 Task: In Heading Arial with underline. Font size of heading  '18'Font style of data Calibri. Font size of data  9Alignment of headline & data Align center. Fill color in heading,  RedFont color of data Black Apply border in Data No BorderIn the sheet   Optimize Sales book
Action: Mouse moved to (124, 182)
Screenshot: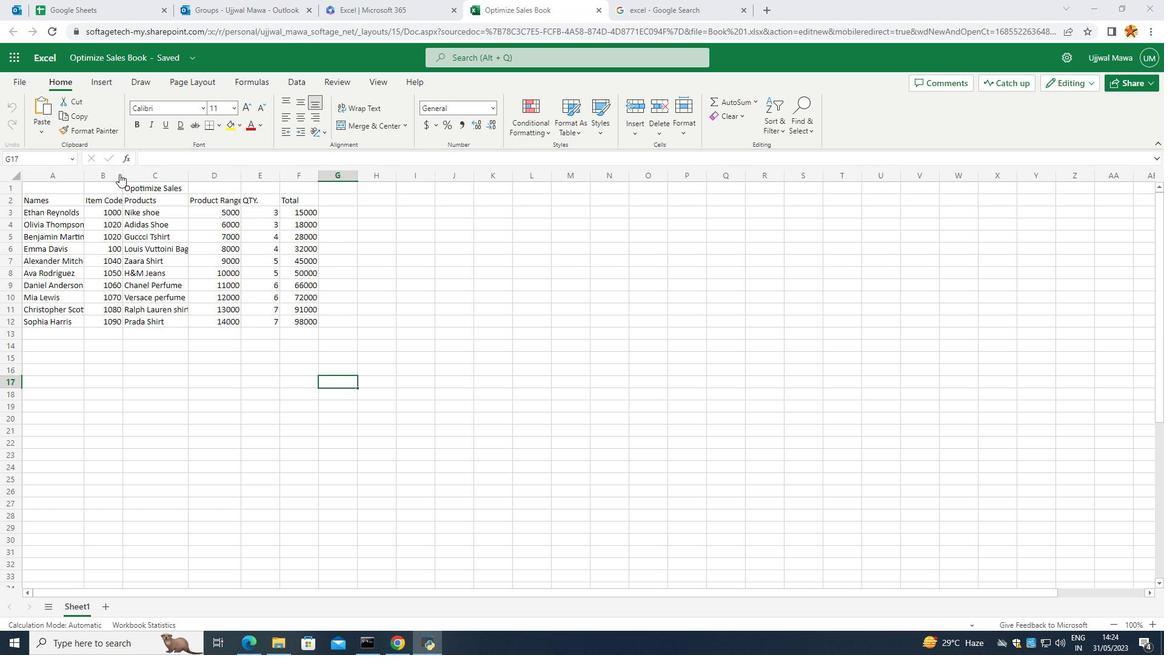 
Action: Mouse pressed left at (124, 182)
Screenshot: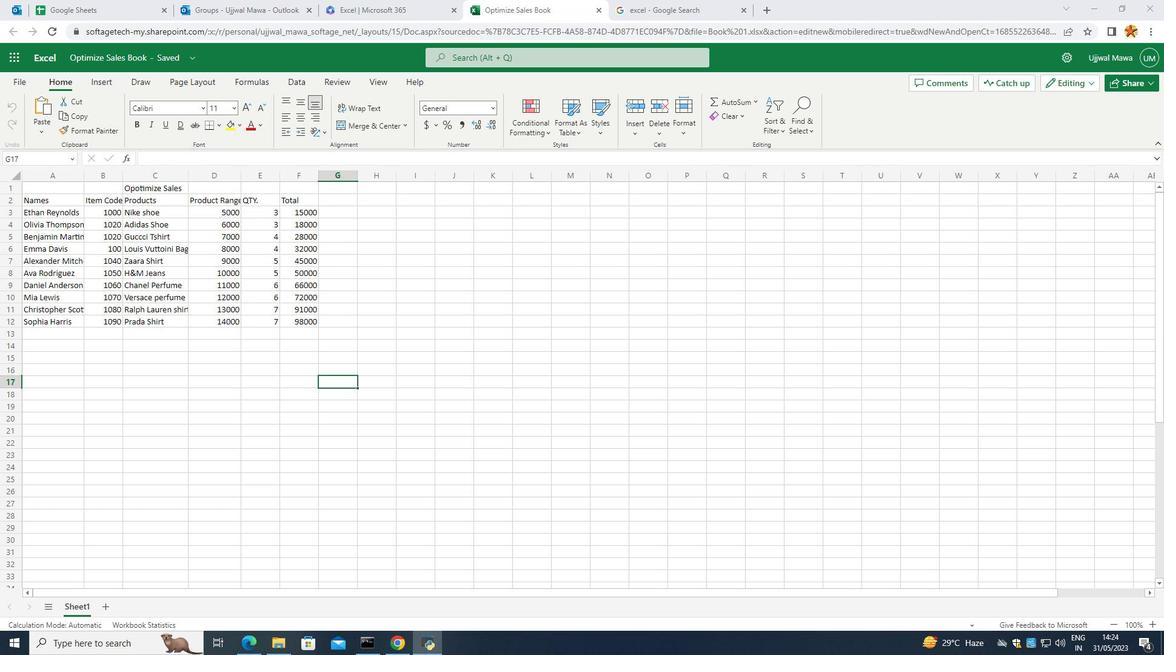 
Action: Mouse moved to (200, 108)
Screenshot: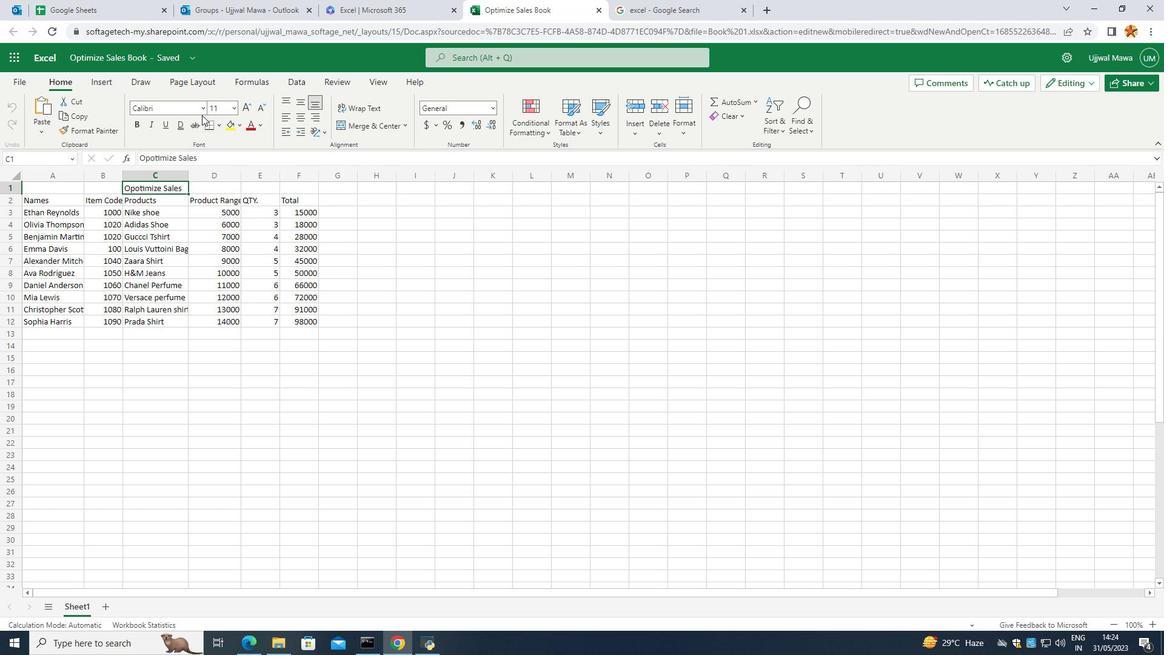 
Action: Mouse pressed left at (200, 108)
Screenshot: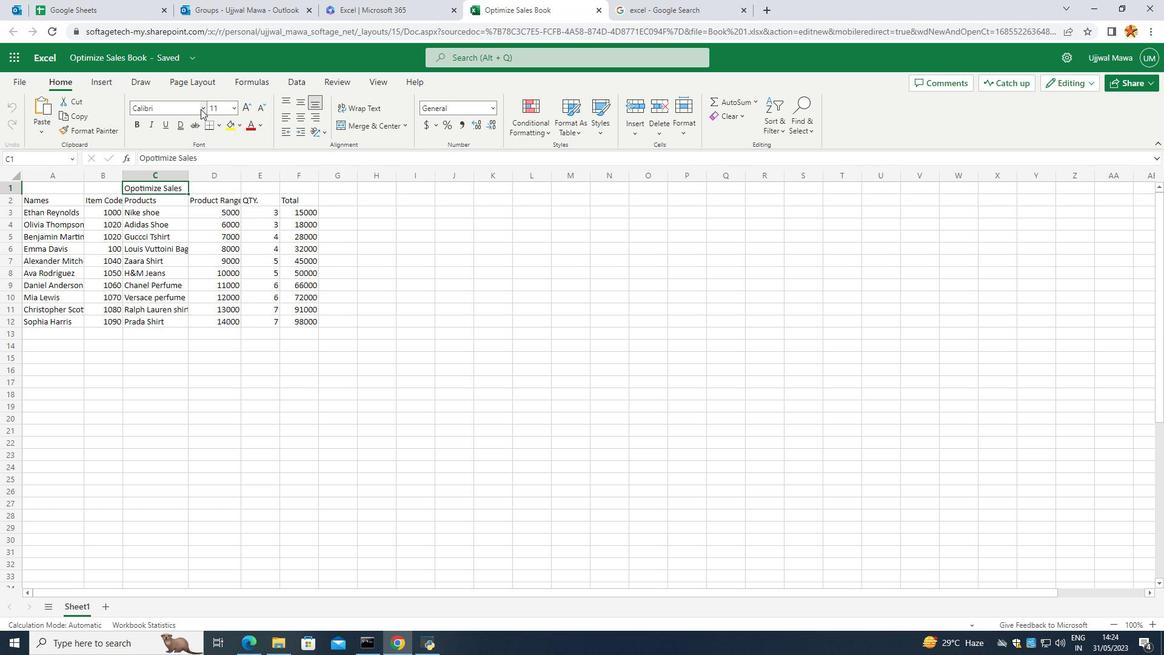 
Action: Mouse moved to (137, 154)
Screenshot: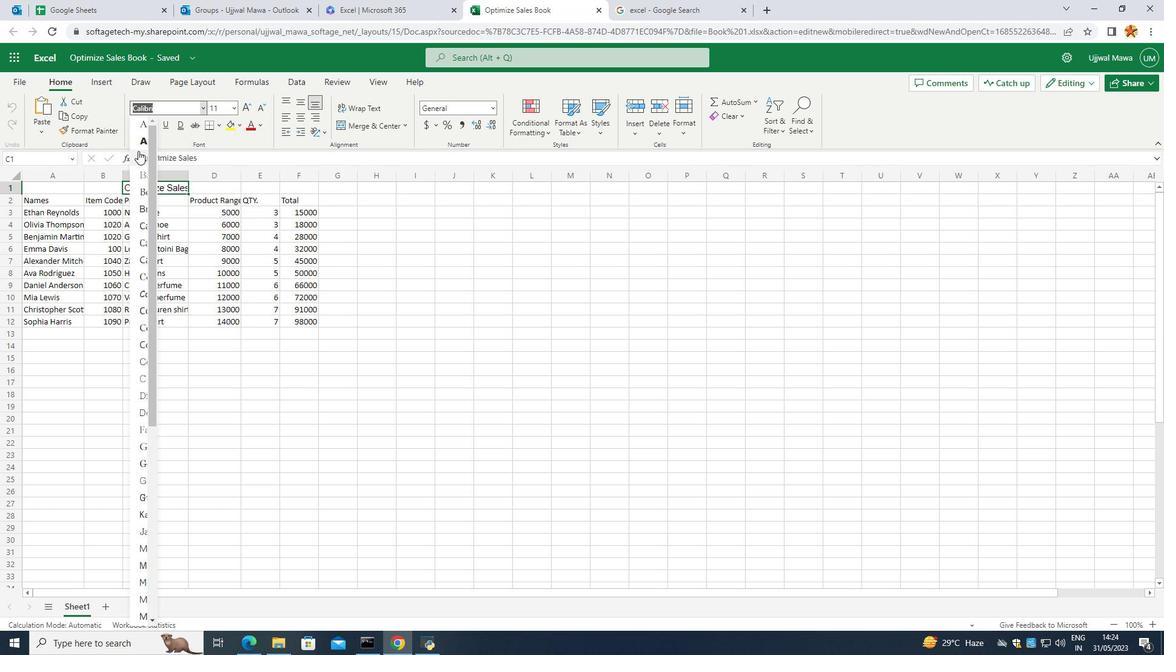 
Action: Mouse pressed left at (137, 154)
Screenshot: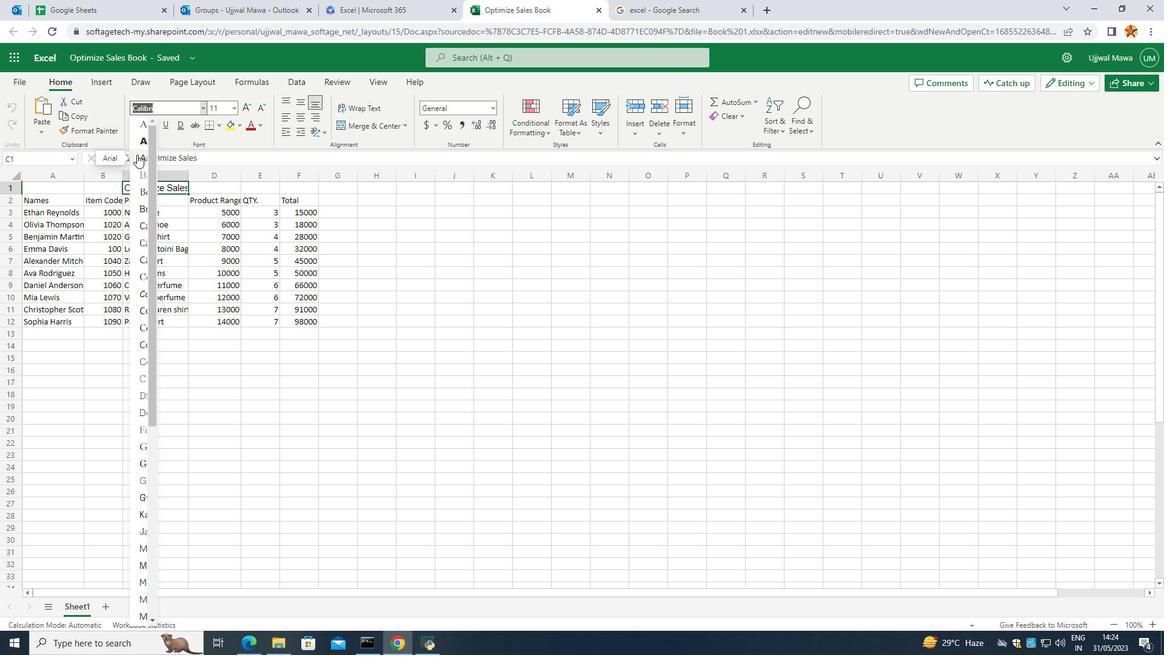 
Action: Mouse moved to (168, 124)
Screenshot: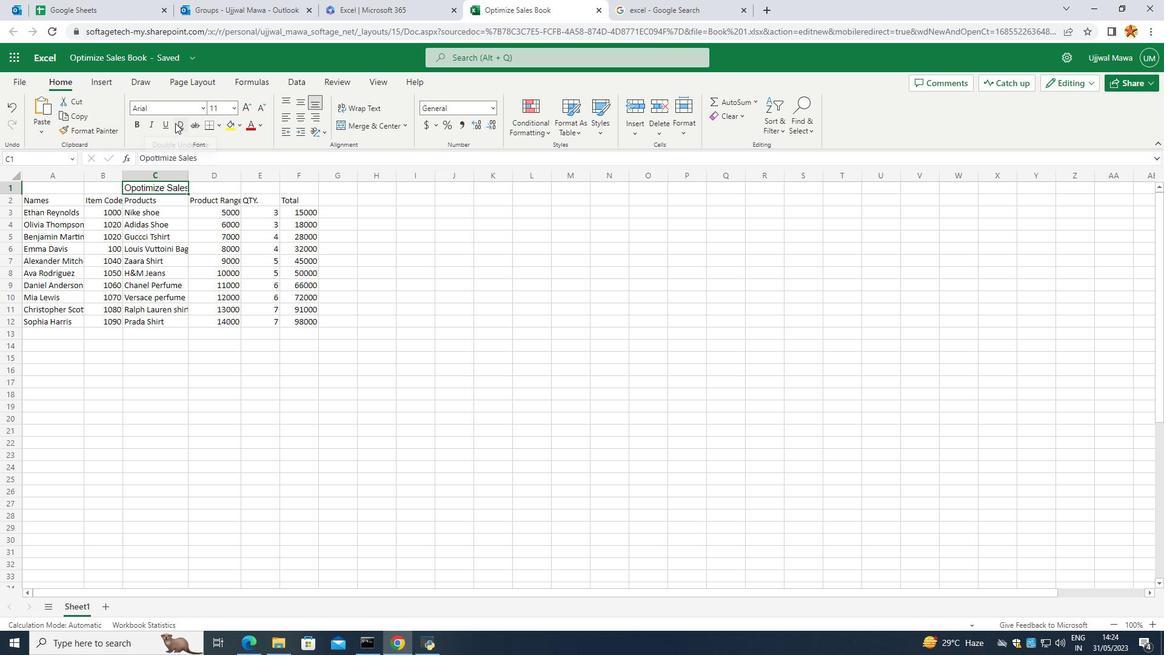 
Action: Mouse pressed left at (168, 124)
Screenshot: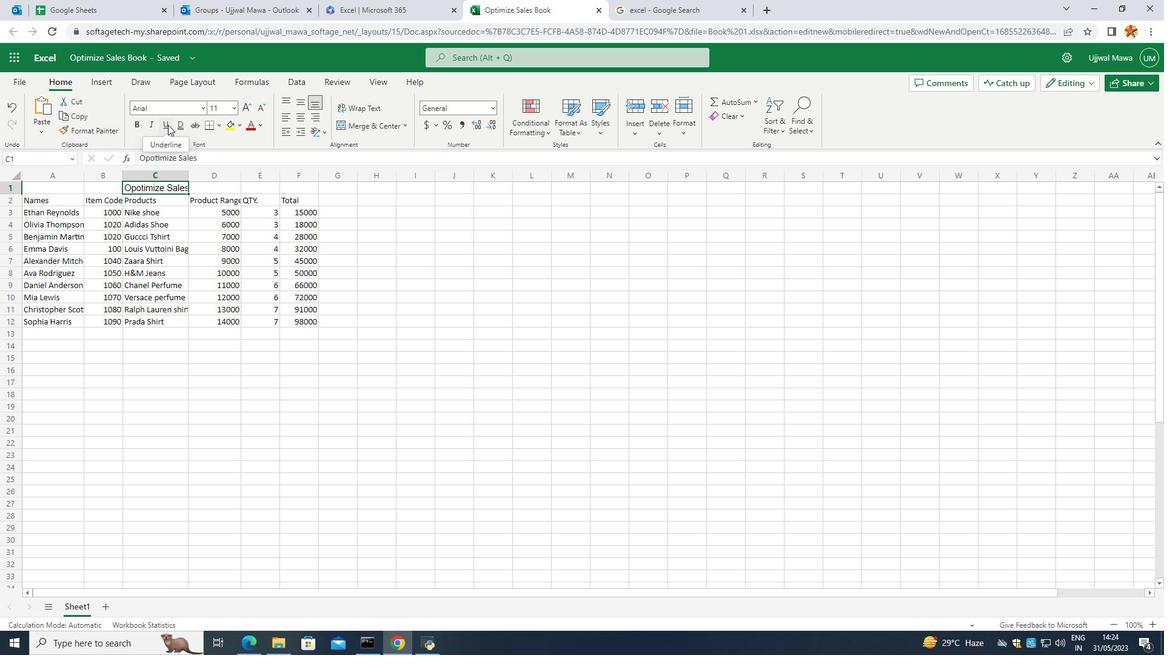 
Action: Mouse moved to (236, 105)
Screenshot: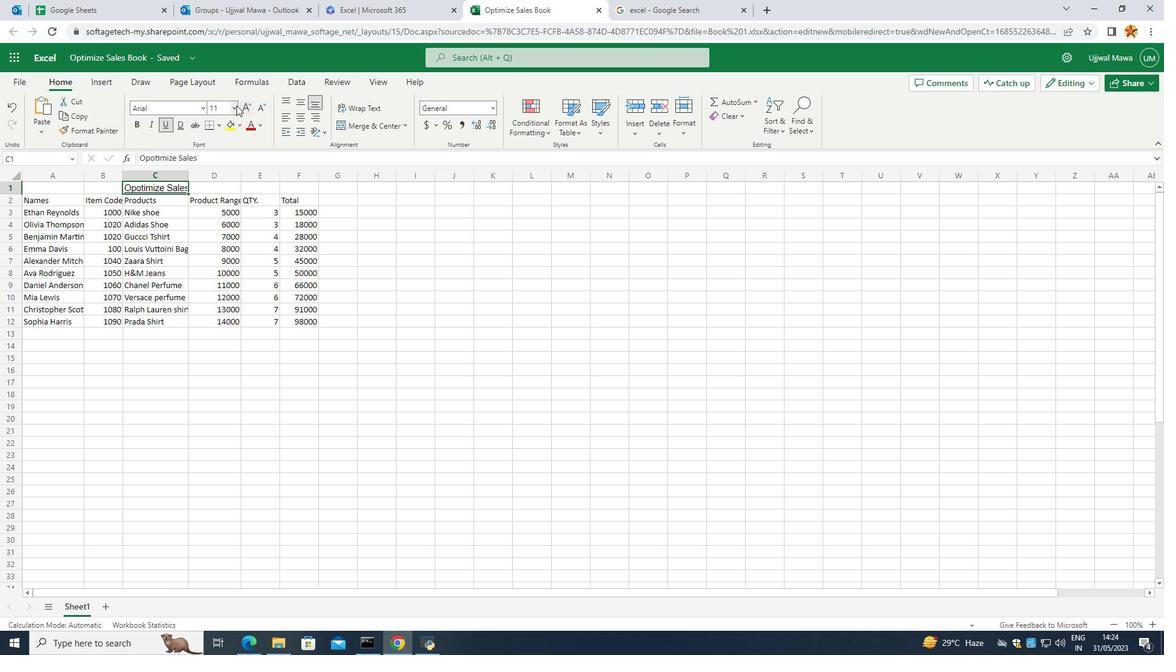 
Action: Mouse pressed left at (236, 105)
Screenshot: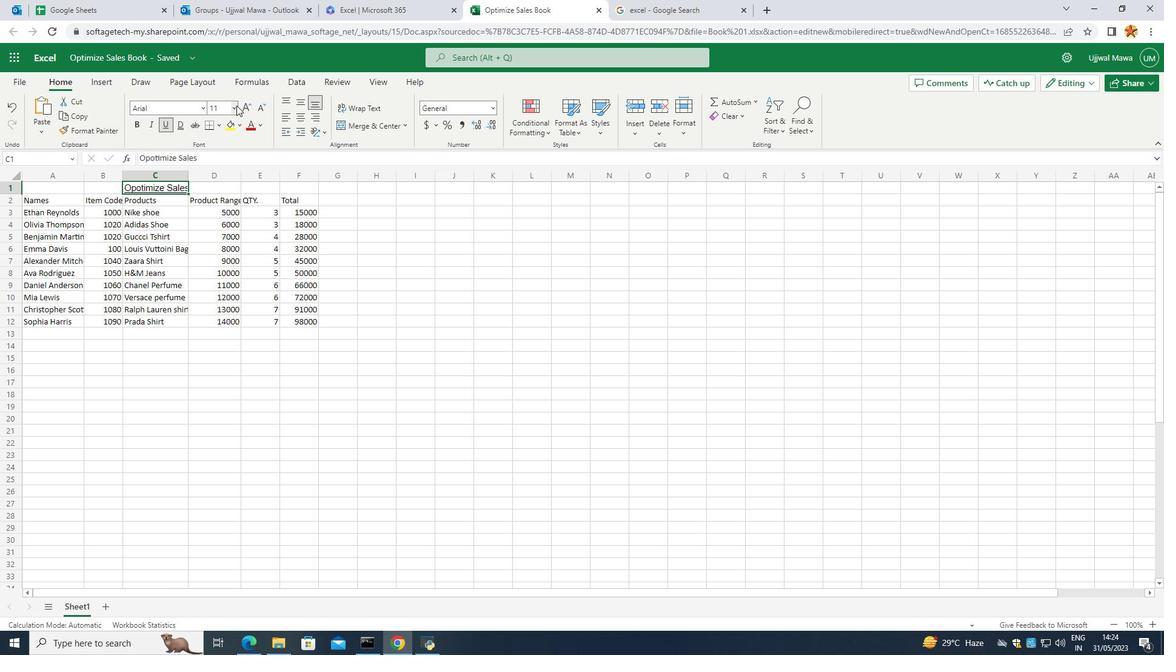 
Action: Mouse moved to (217, 248)
Screenshot: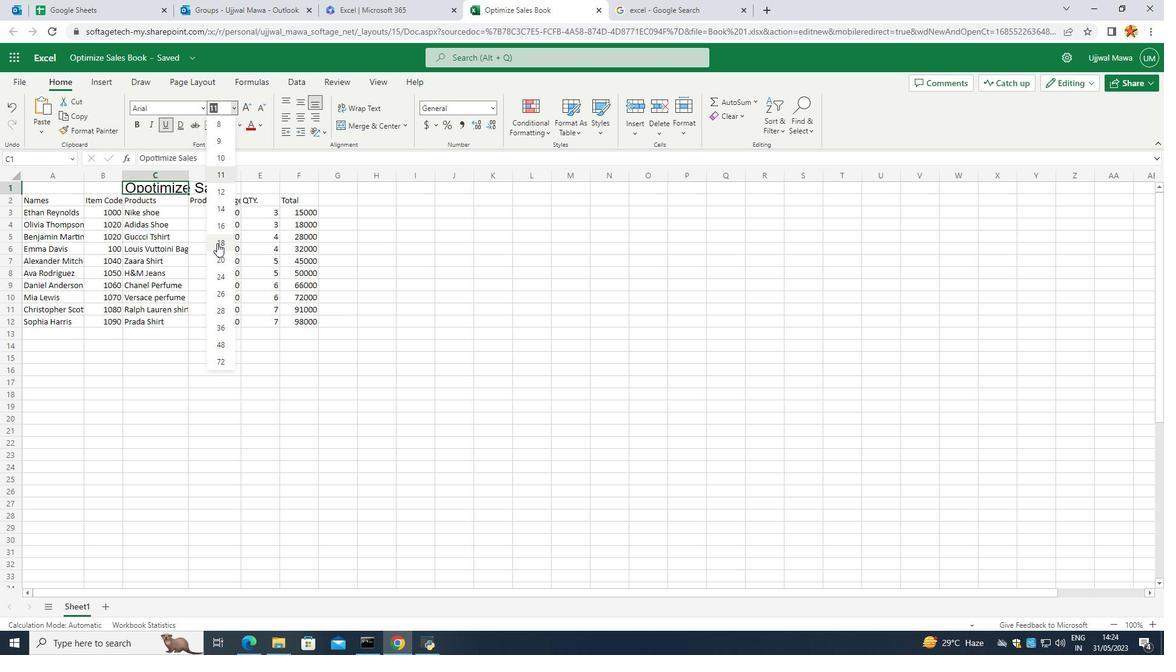 
Action: Mouse pressed left at (217, 248)
Screenshot: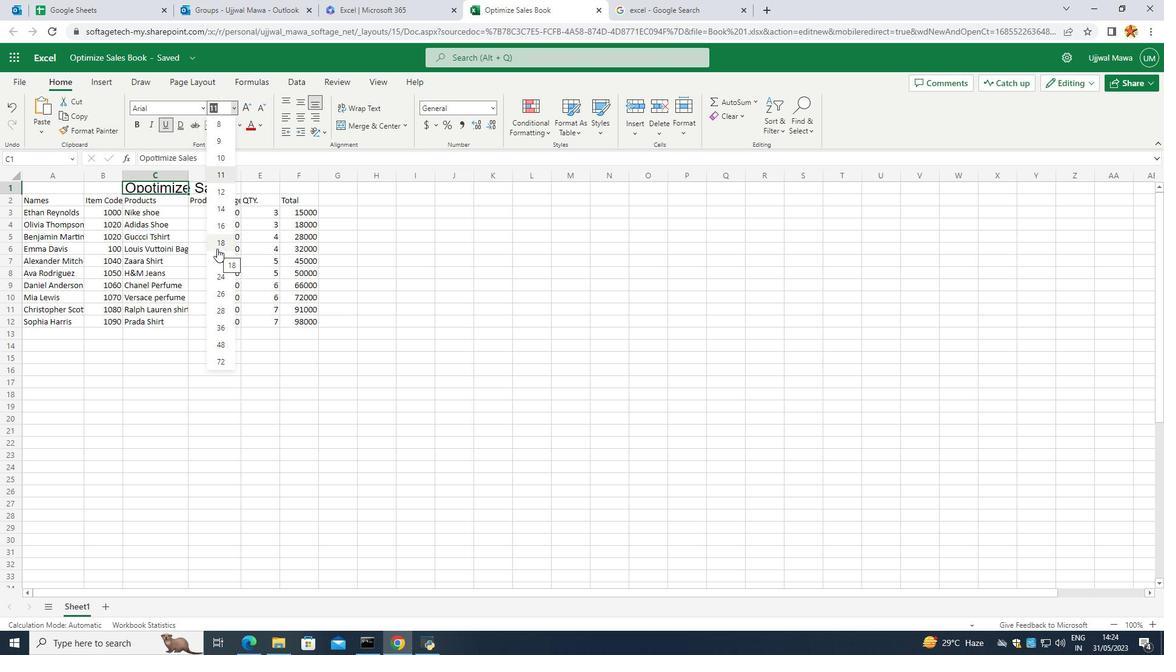 
Action: Mouse moved to (58, 205)
Screenshot: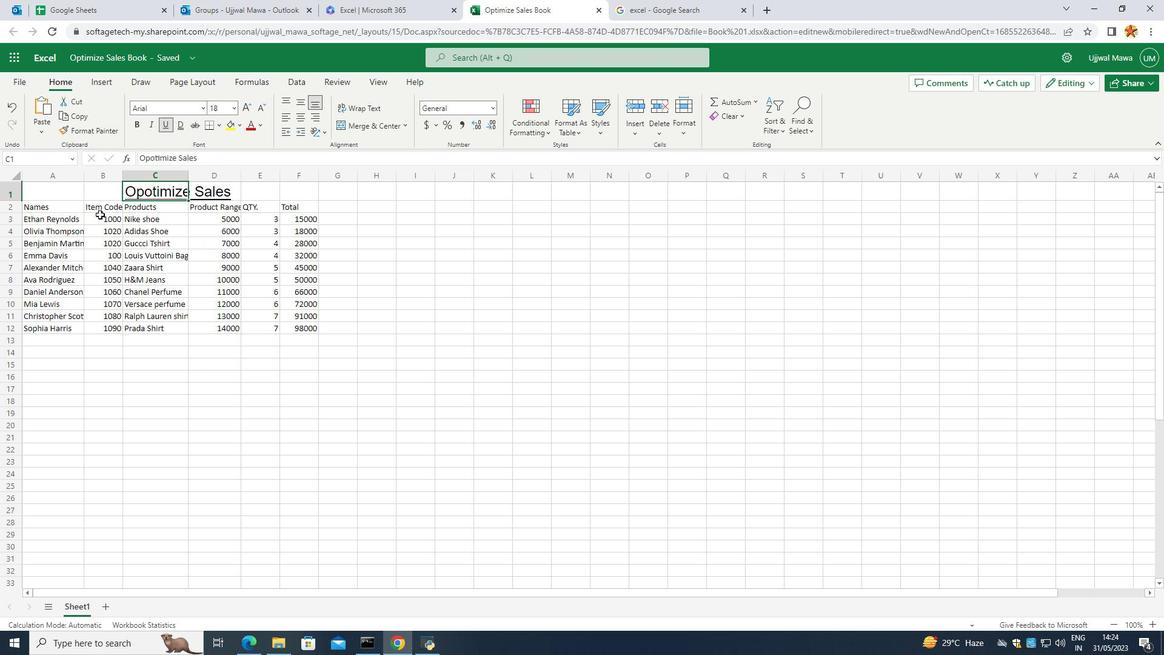 
Action: Mouse pressed left at (58, 205)
Screenshot: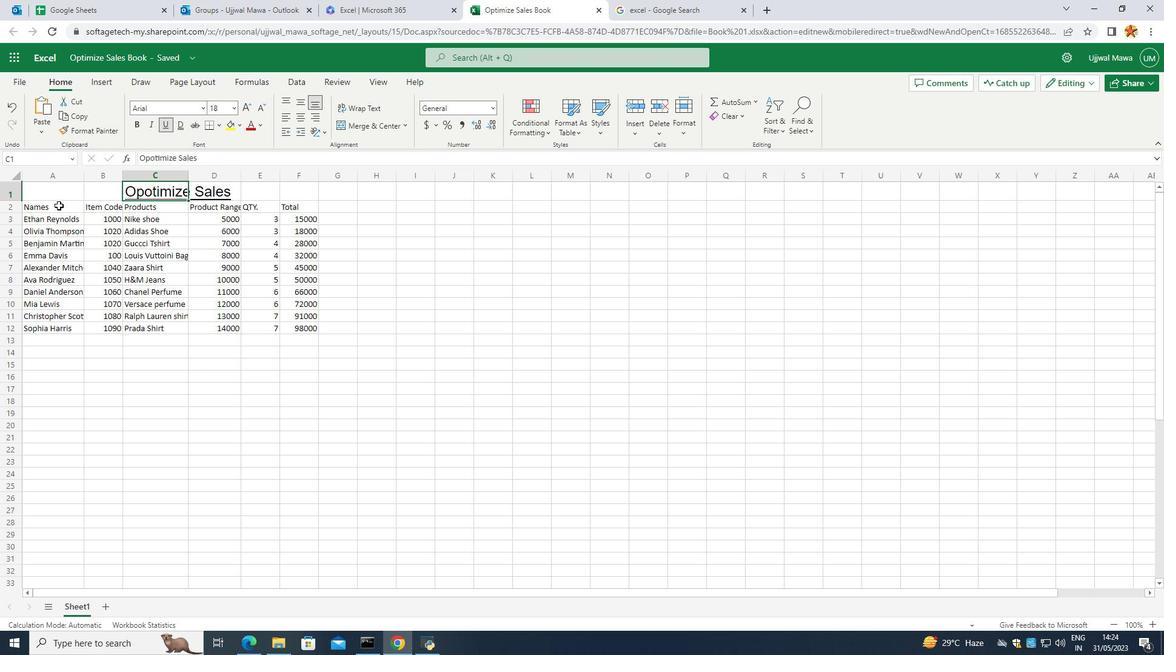 
Action: Mouse moved to (53, 205)
Screenshot: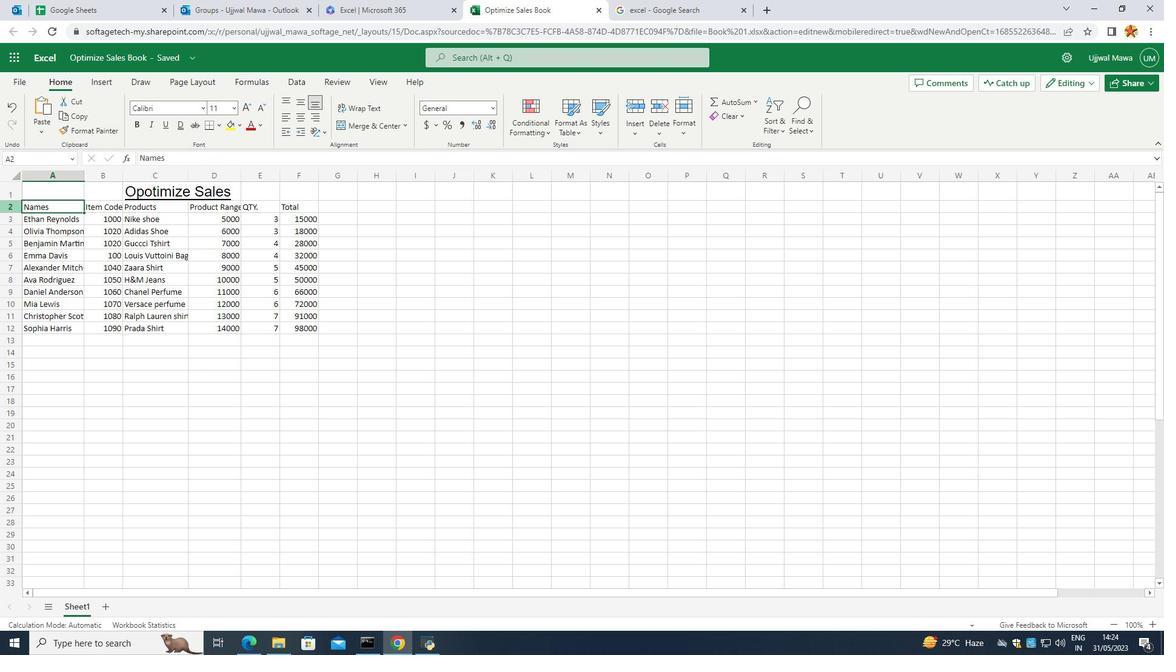 
Action: Mouse pressed left at (53, 205)
Screenshot: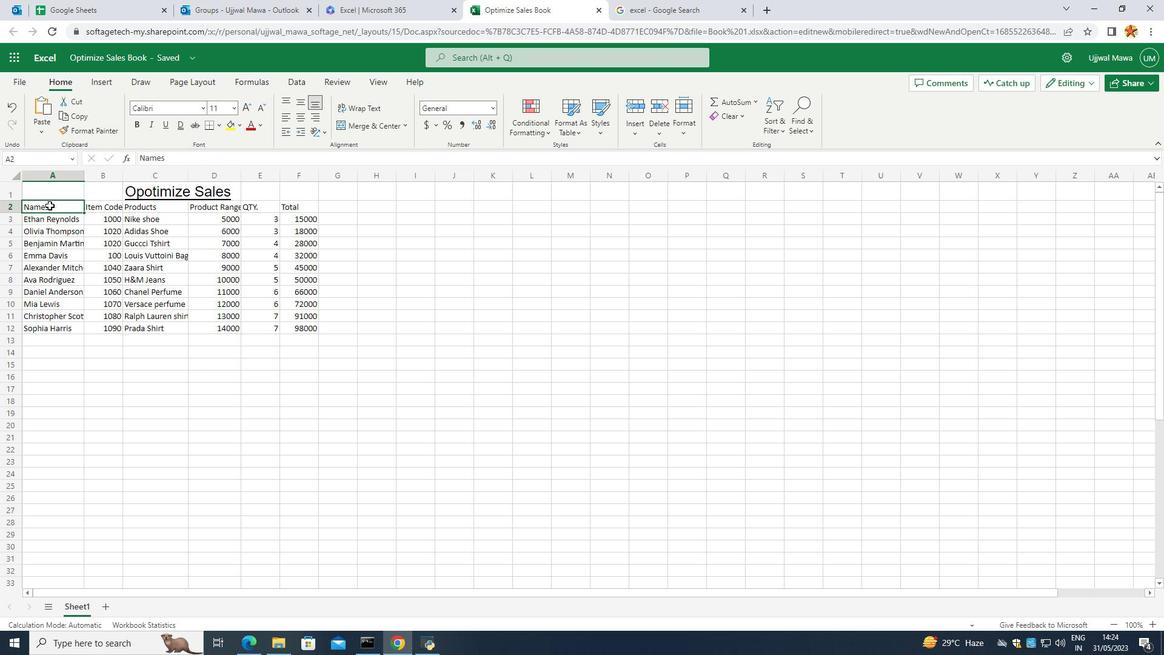 
Action: Mouse moved to (224, 104)
Screenshot: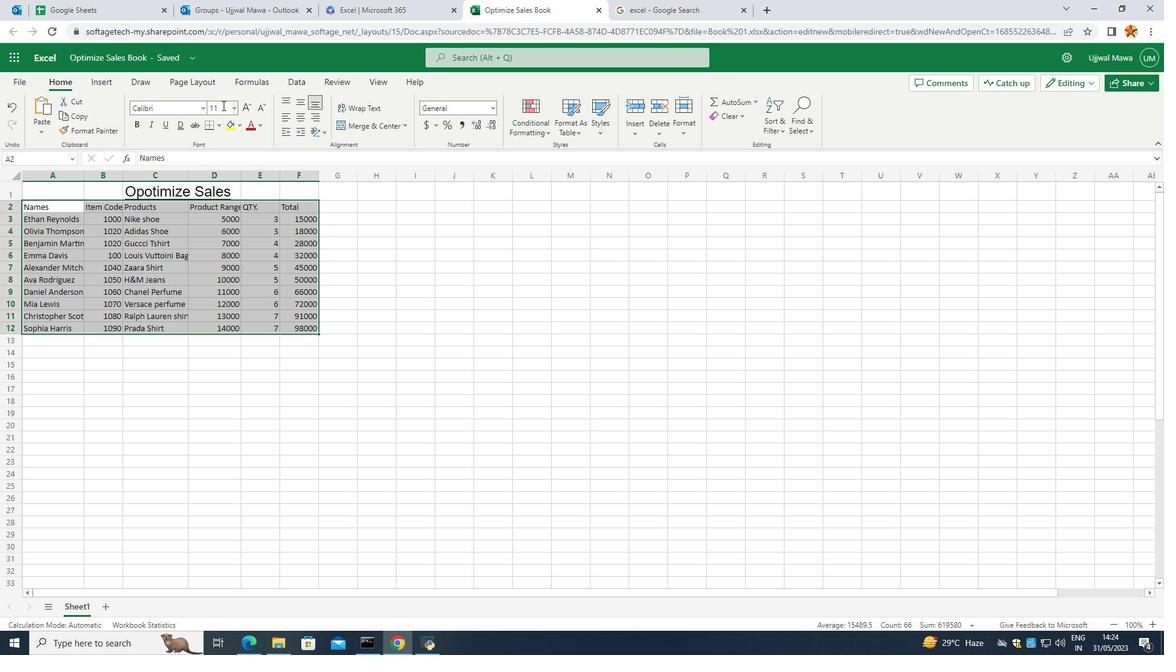 
Action: Mouse pressed left at (224, 104)
Screenshot: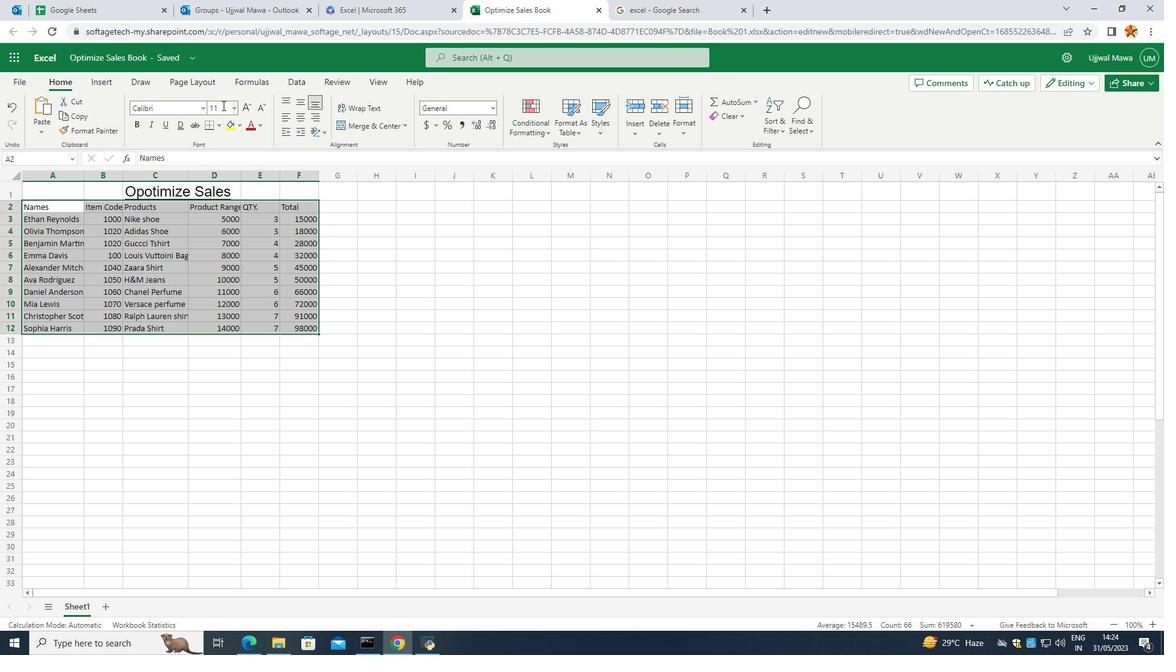 
Action: Mouse moved to (232, 104)
Screenshot: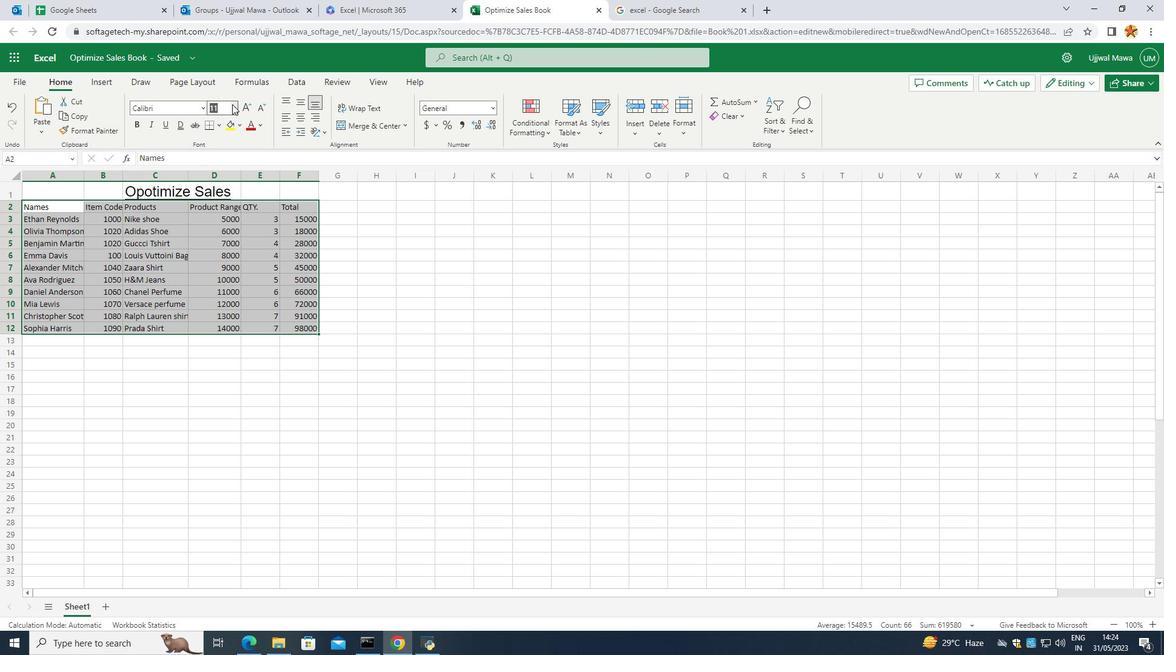 
Action: Mouse pressed left at (232, 104)
Screenshot: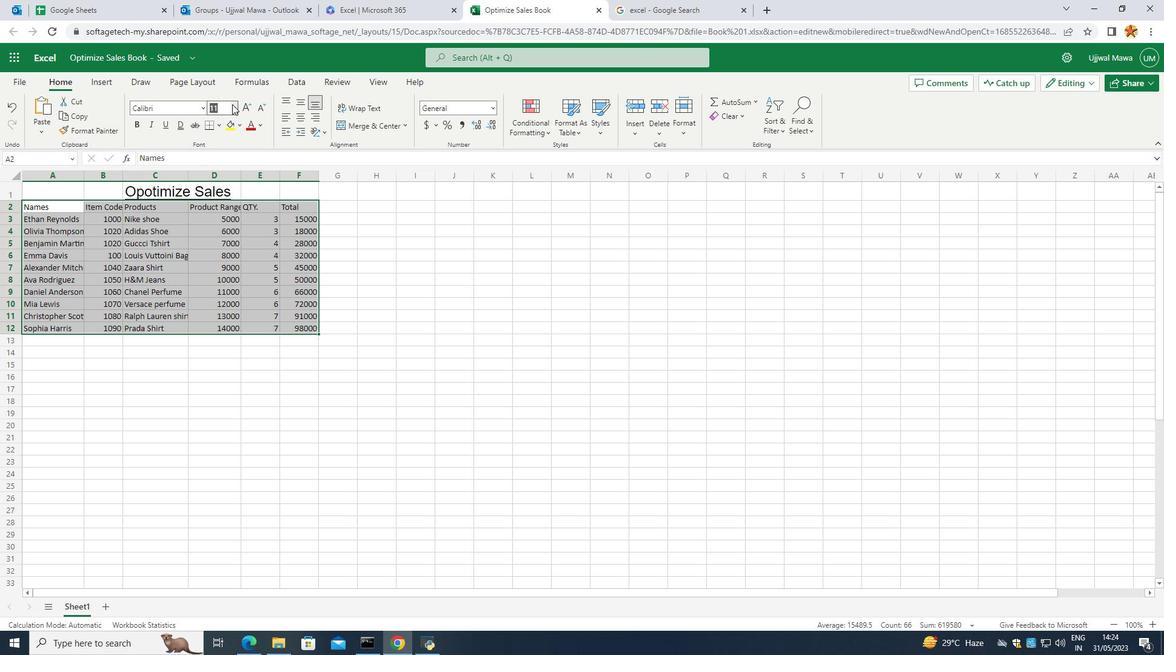 
Action: Mouse moved to (211, 146)
Screenshot: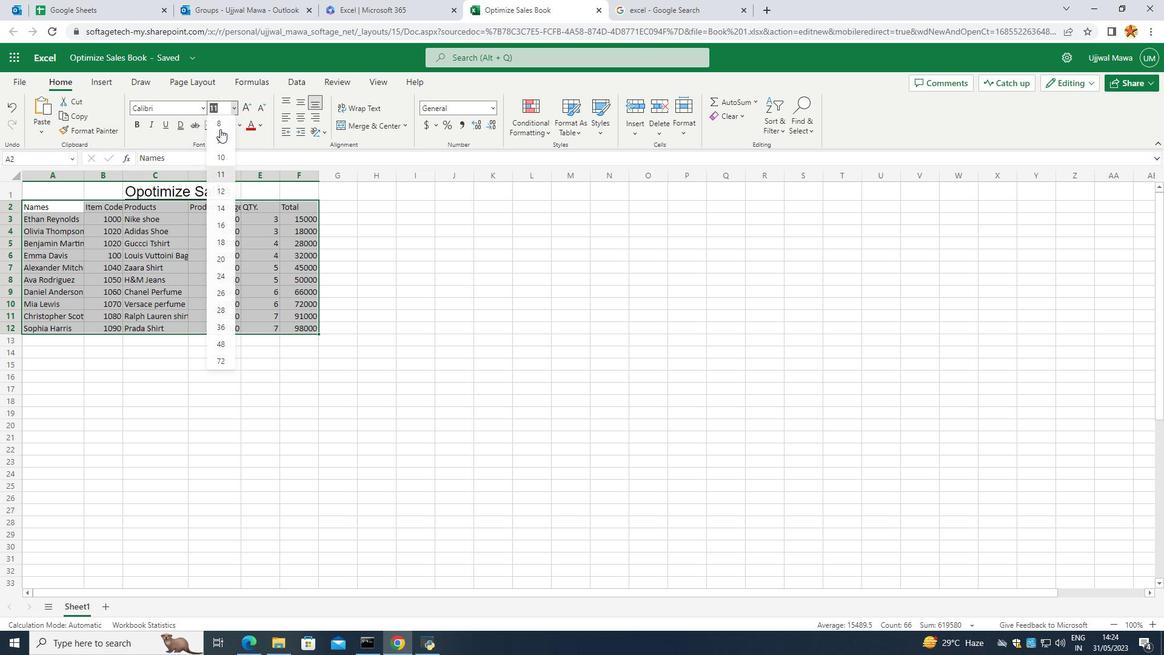 
Action: Mouse pressed left at (211, 146)
Screenshot: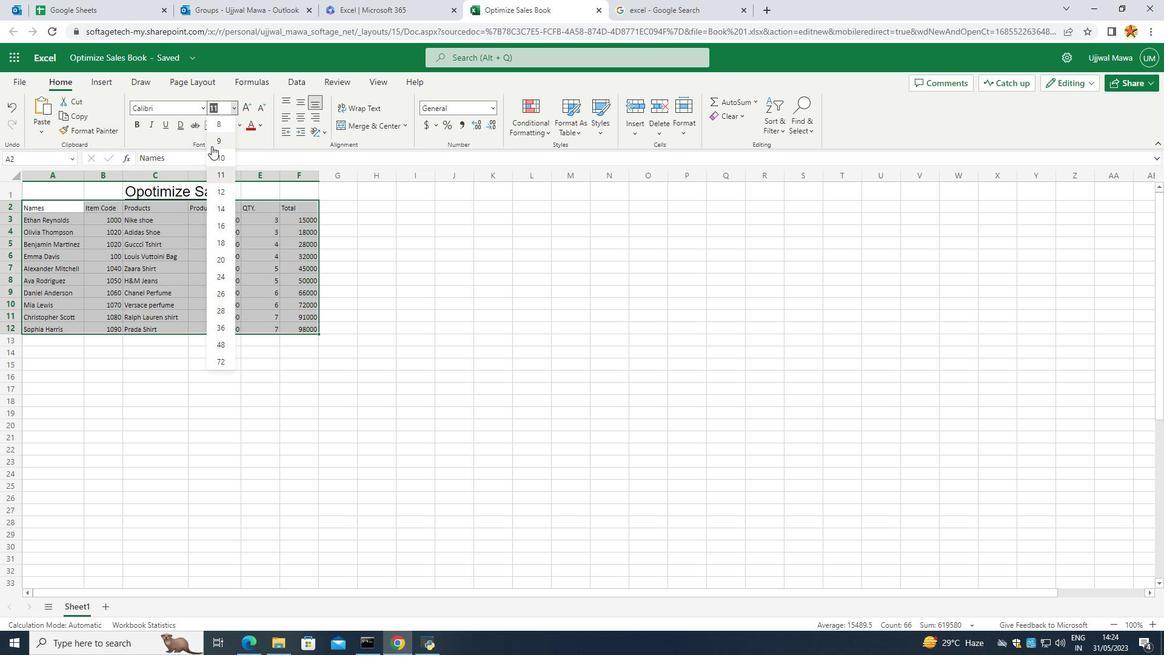 
Action: Mouse moved to (75, 398)
Screenshot: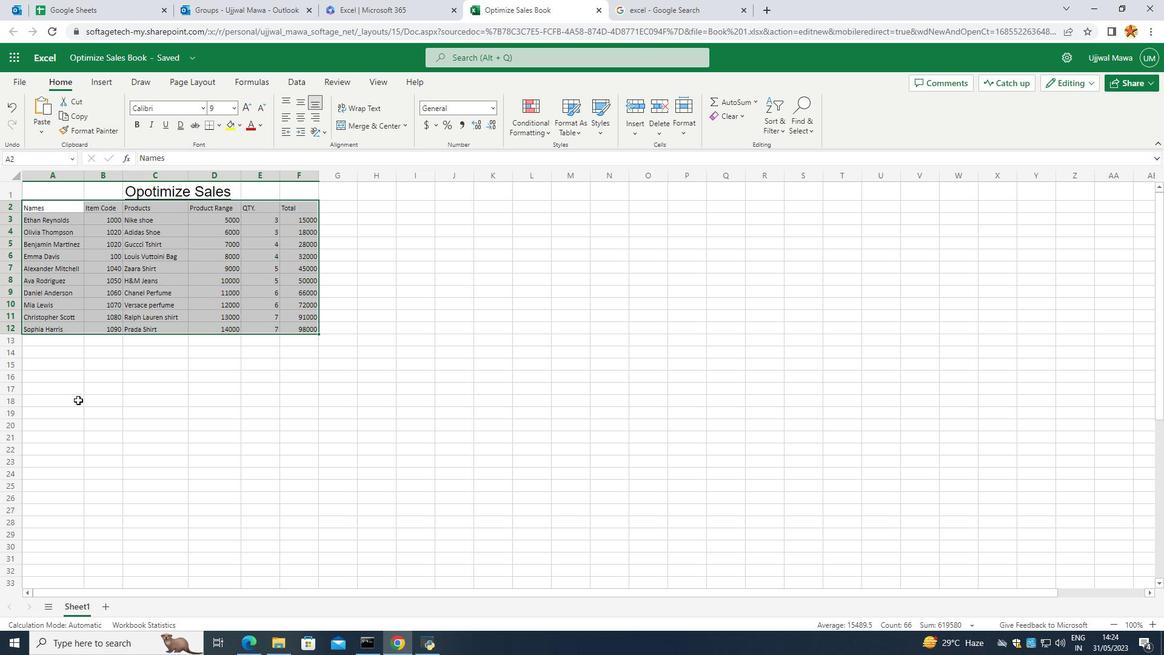 
Action: Mouse pressed left at (75, 398)
Screenshot: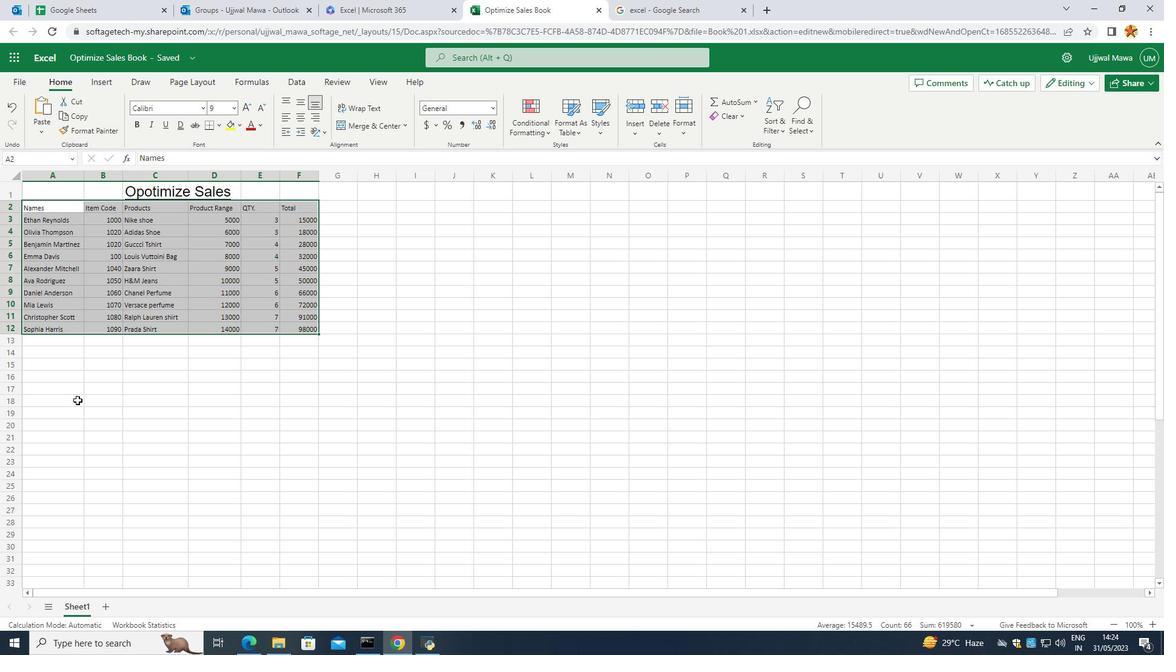 
Action: Mouse moved to (53, 192)
Screenshot: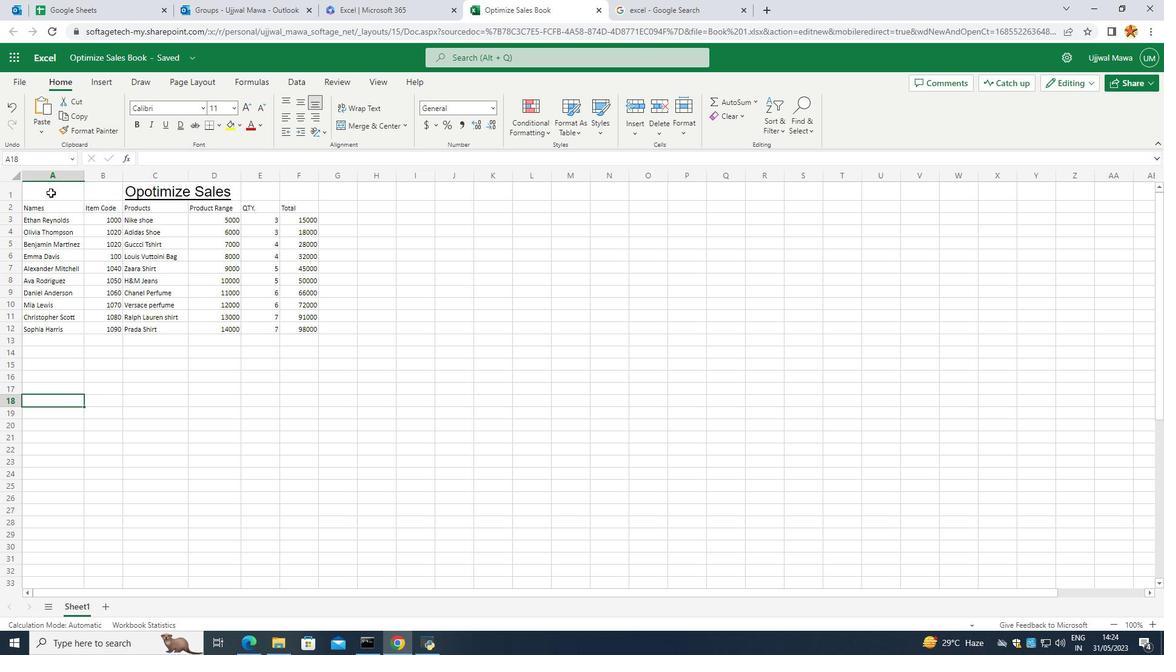 
Action: Mouse pressed left at (53, 192)
Screenshot: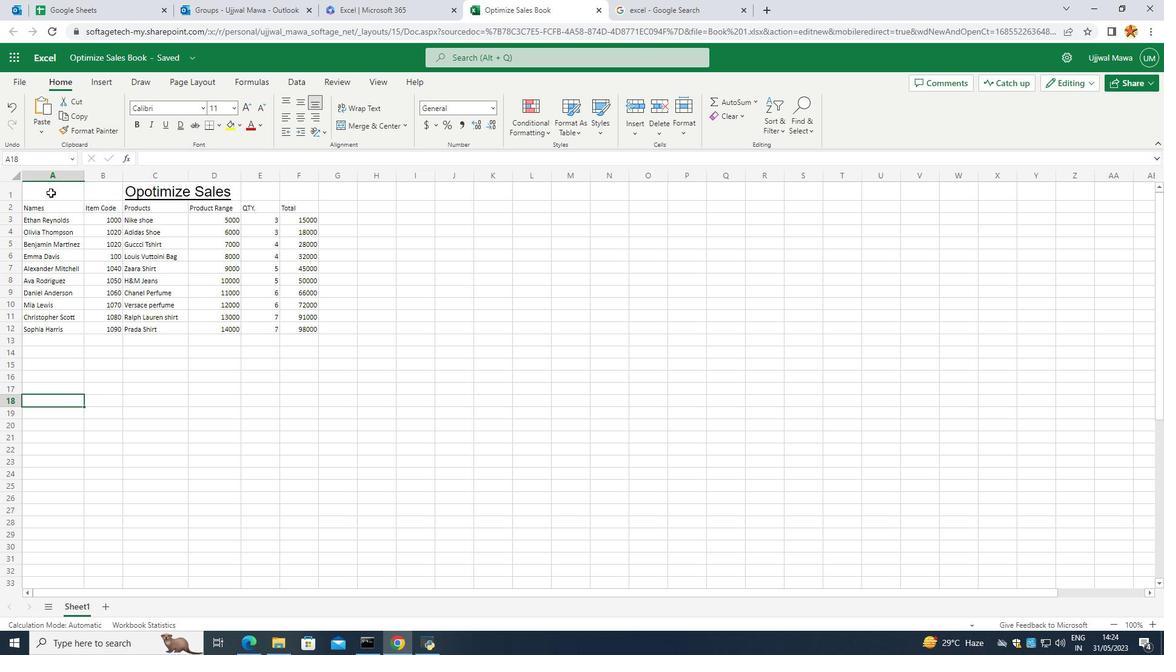 
Action: Mouse moved to (296, 116)
Screenshot: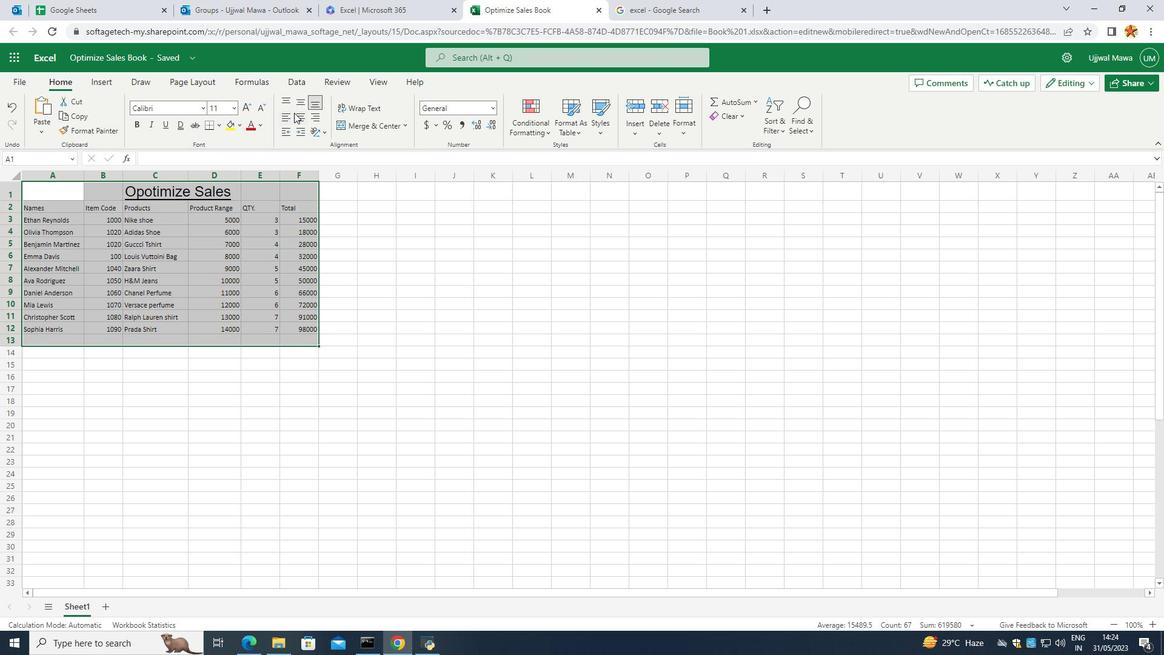
Action: Mouse pressed left at (296, 116)
Screenshot: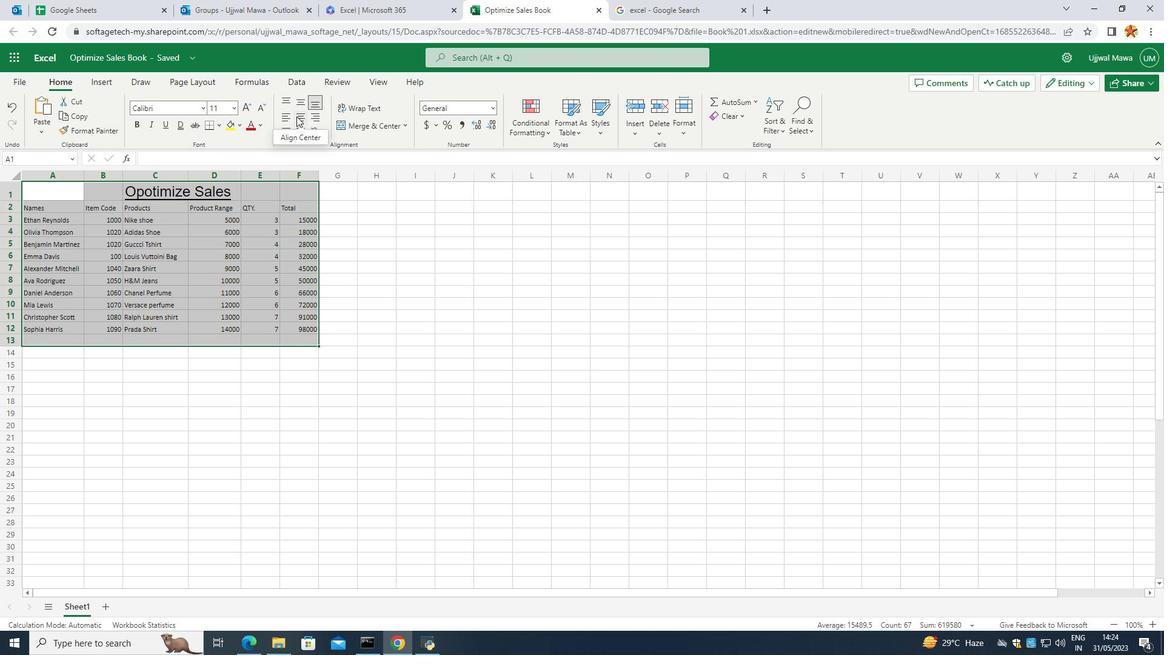 
Action: Mouse moved to (102, 381)
Screenshot: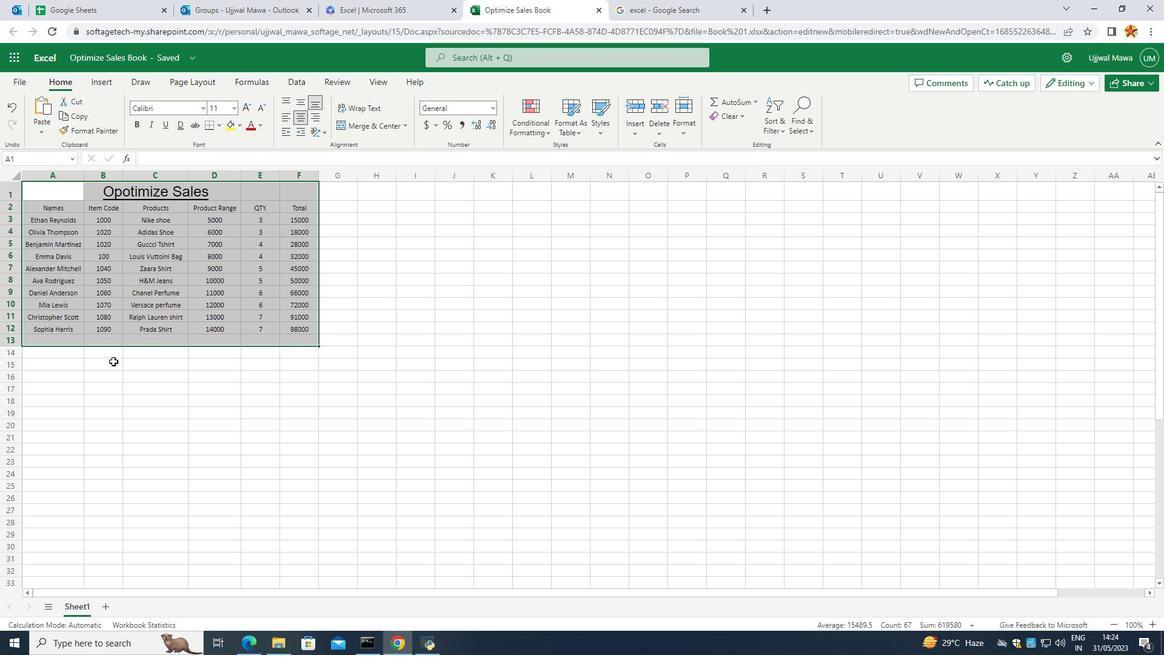 
Action: Mouse pressed left at (102, 381)
Screenshot: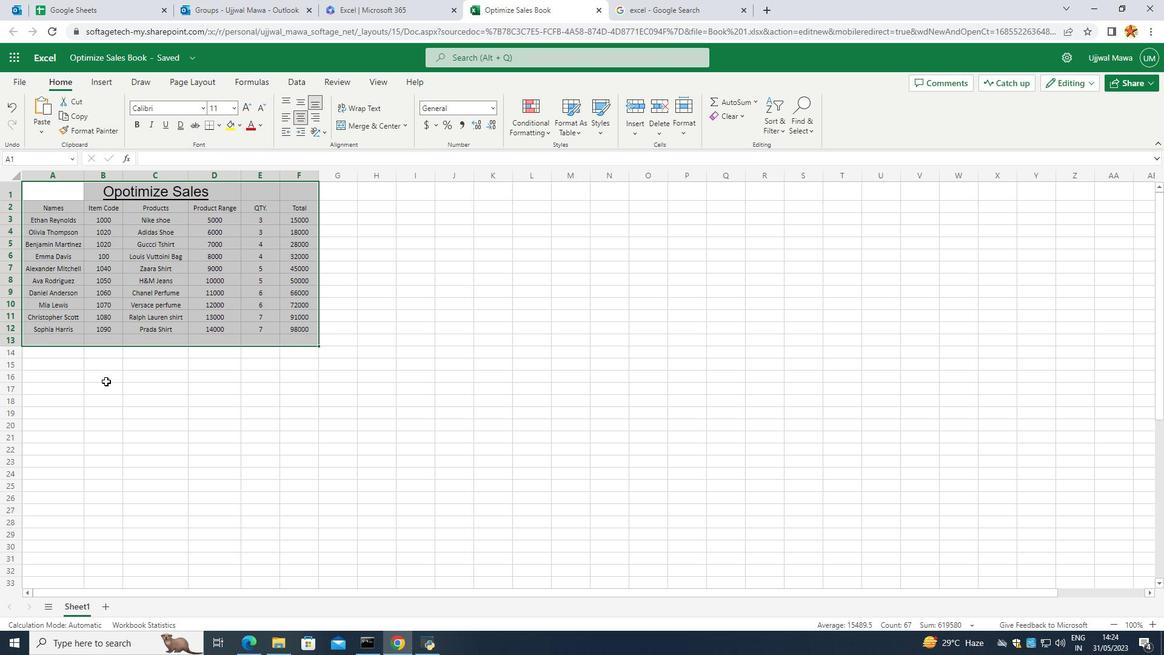 
Action: Mouse moved to (81, 234)
Screenshot: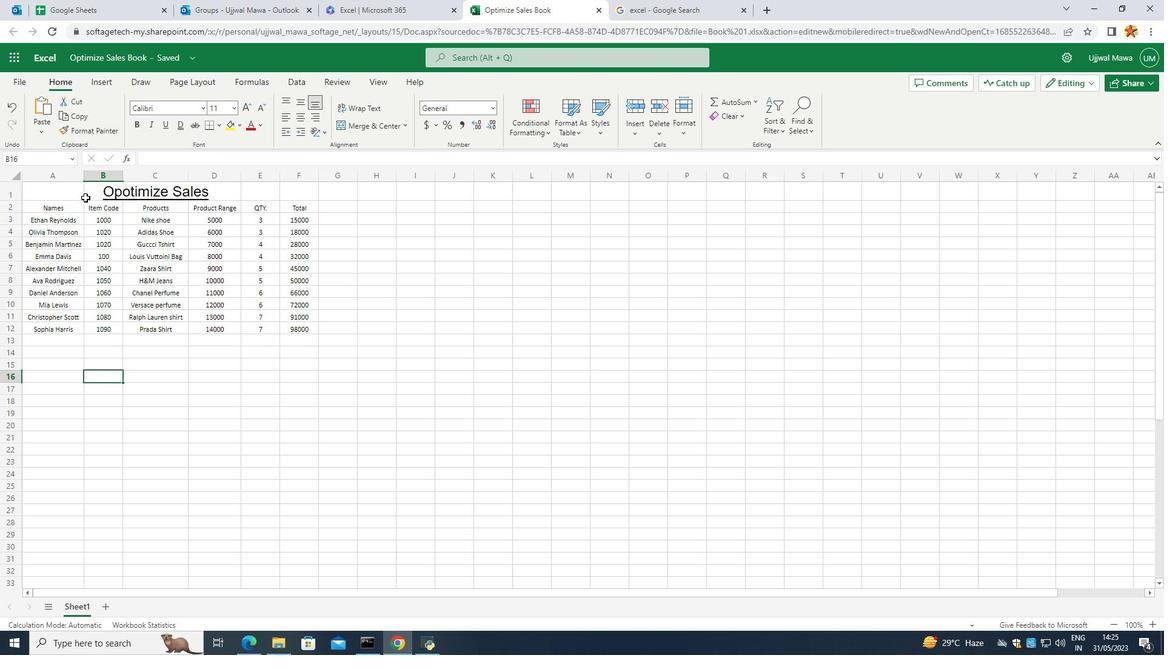 
Action: Mouse pressed left at (81, 234)
Screenshot: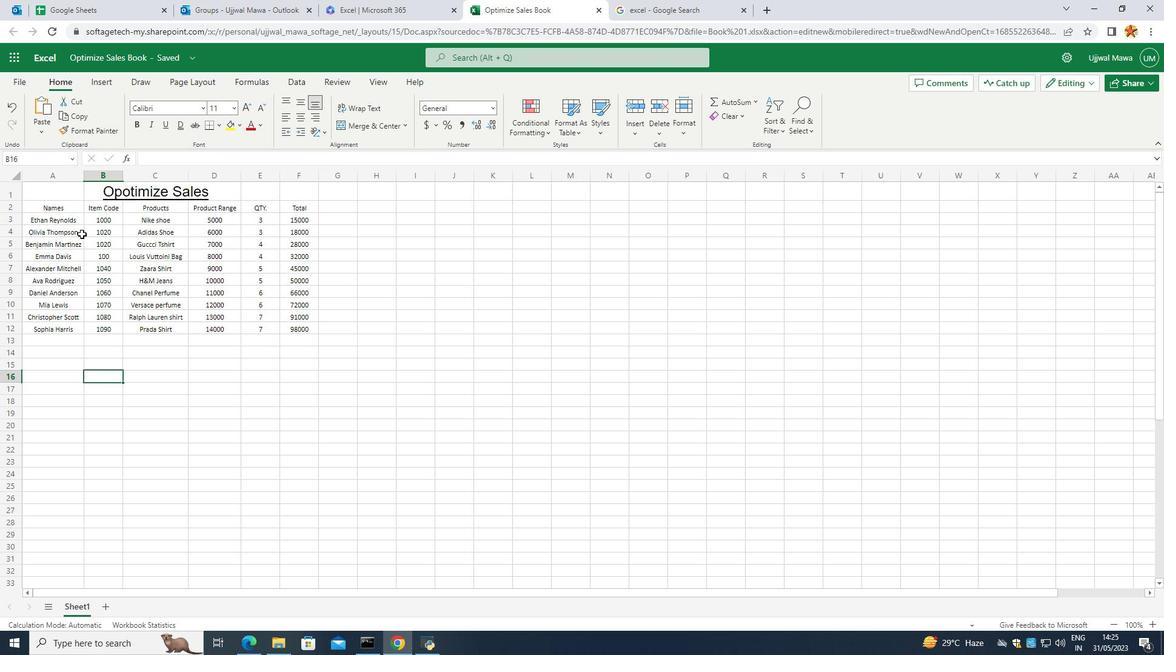 
Action: Mouse moved to (117, 194)
Screenshot: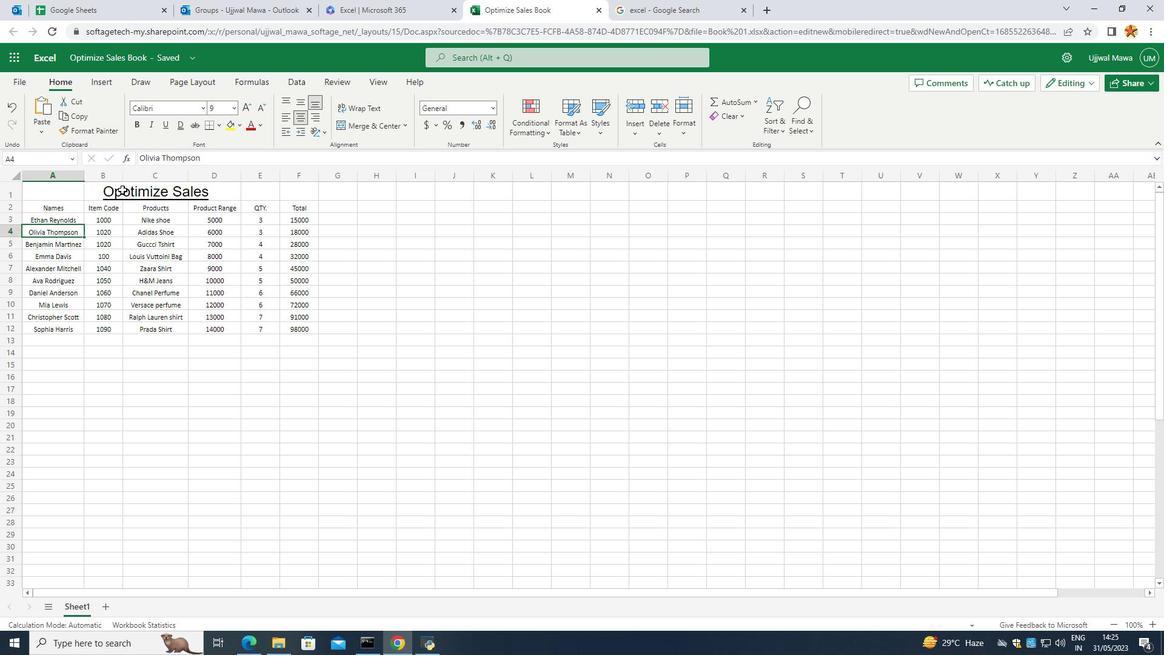 
Action: Mouse pressed left at (117, 194)
Screenshot: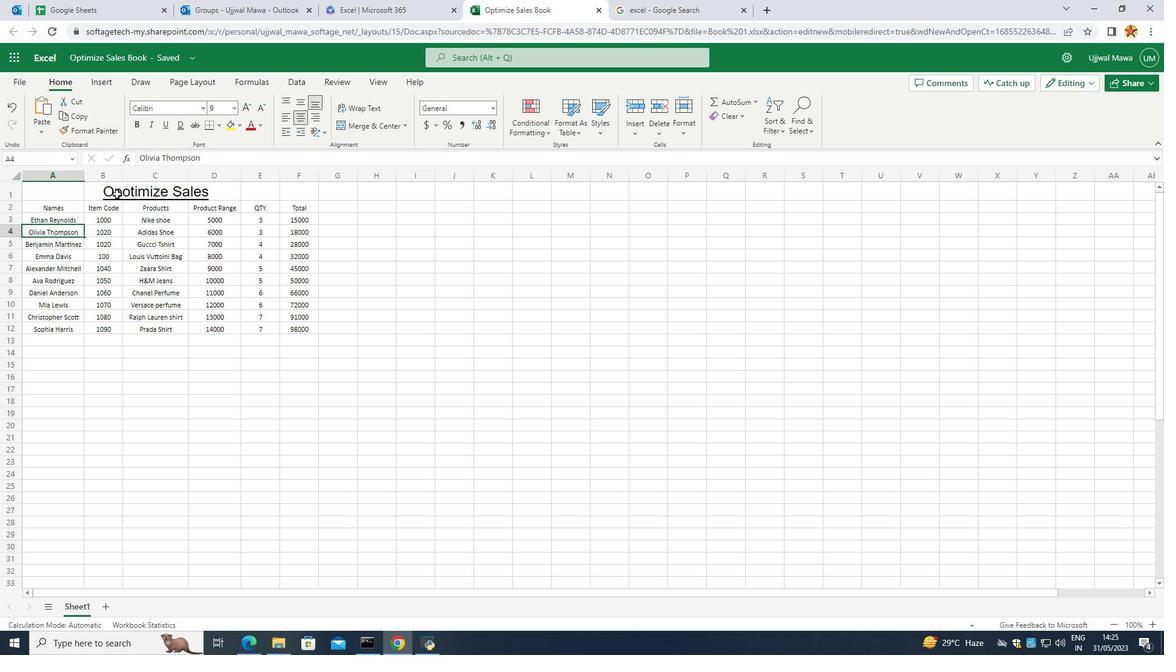 
Action: Mouse moved to (235, 122)
Screenshot: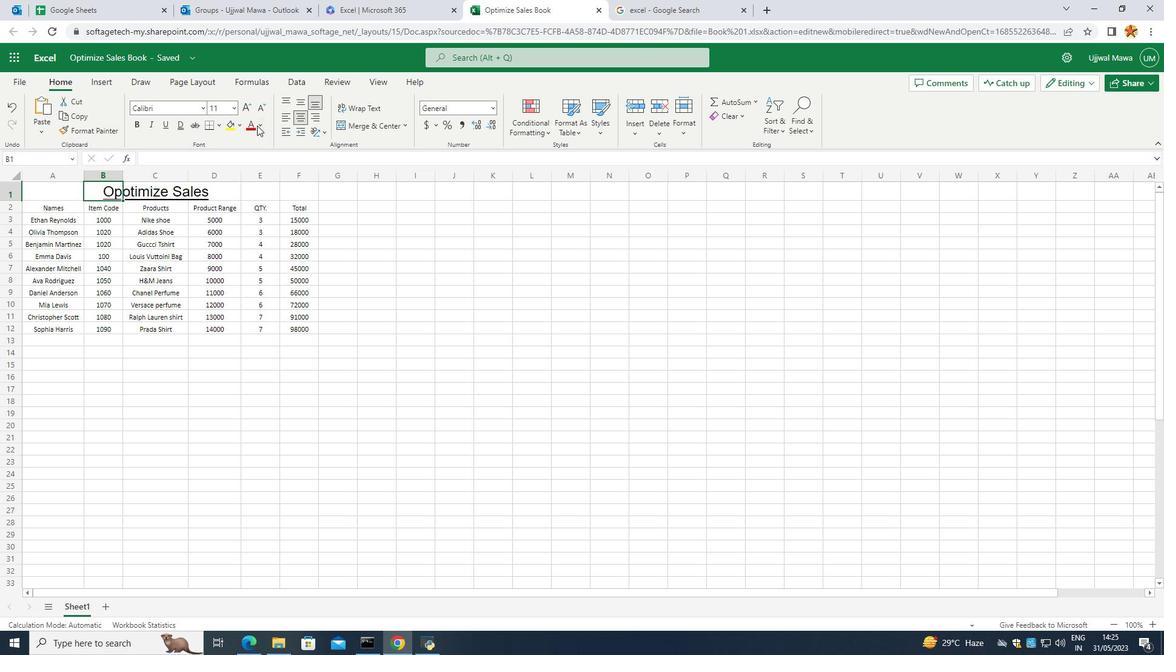 
Action: Mouse pressed left at (235, 122)
Screenshot: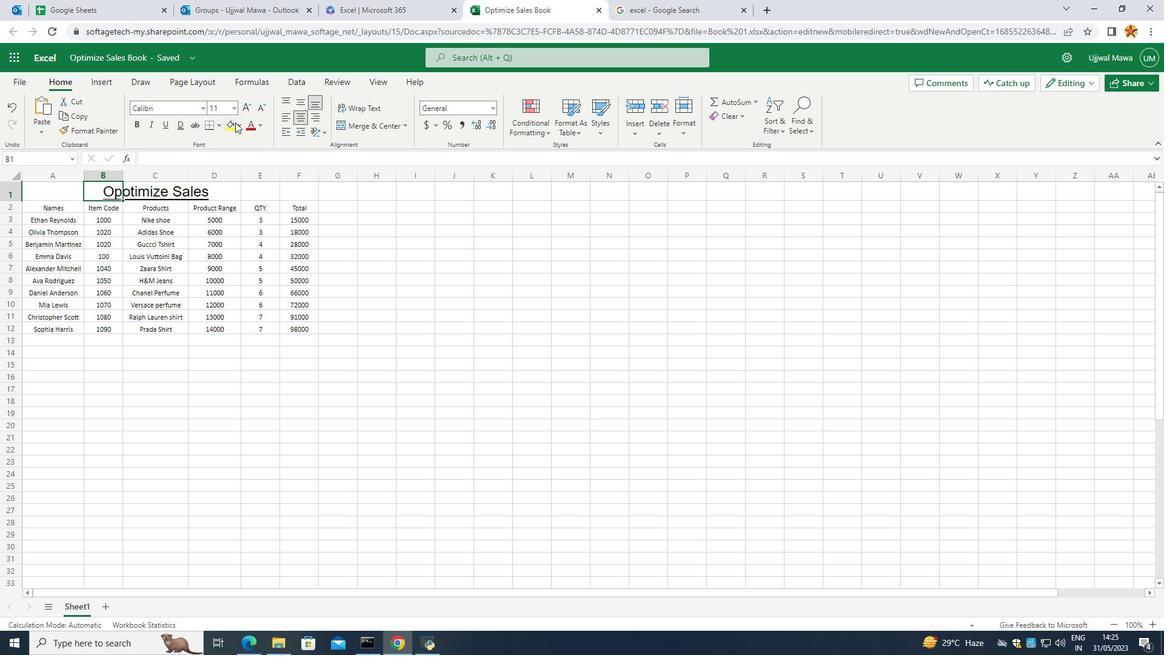 
Action: Mouse moved to (240, 126)
Screenshot: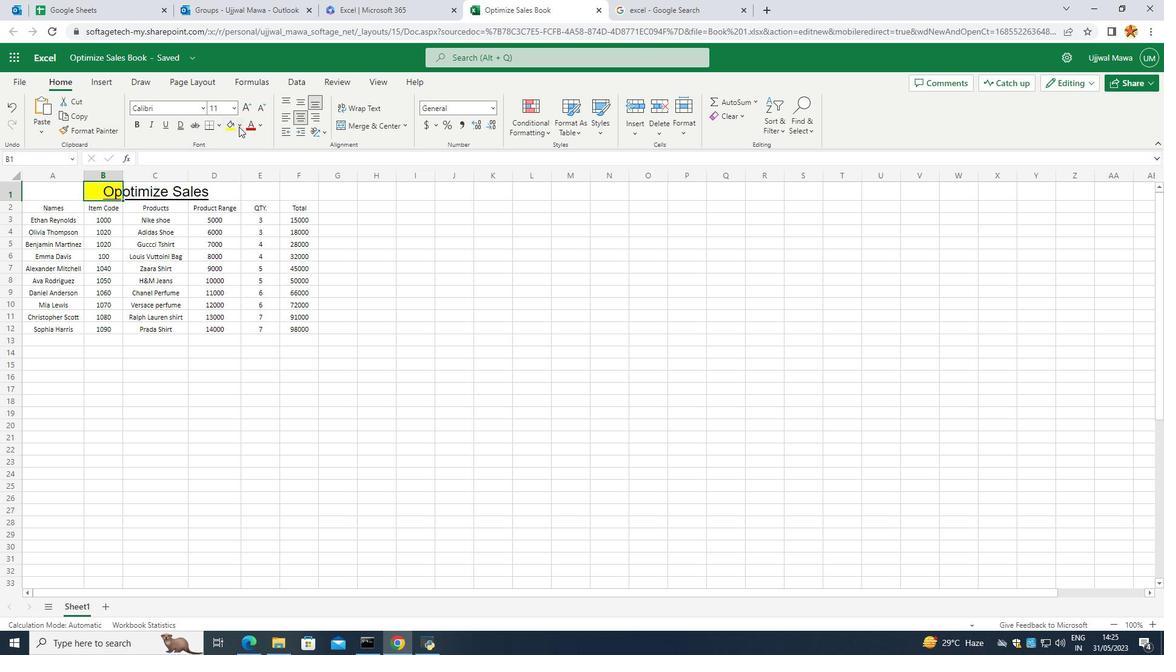 
Action: Mouse pressed left at (240, 126)
Screenshot: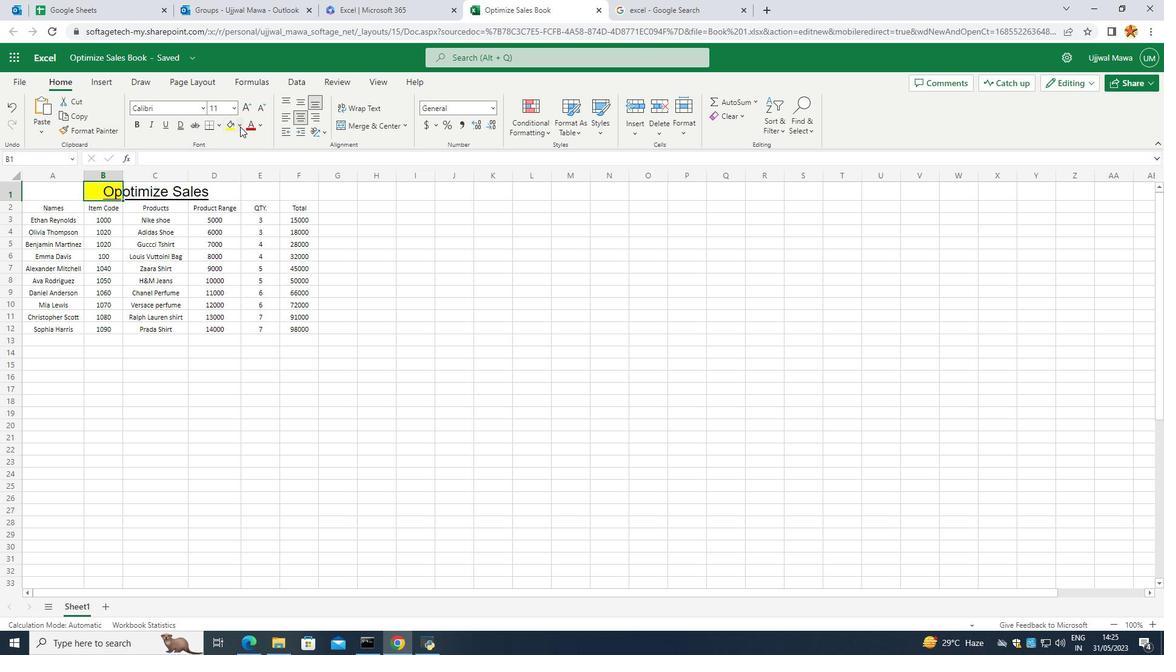 
Action: Mouse moved to (163, 206)
Screenshot: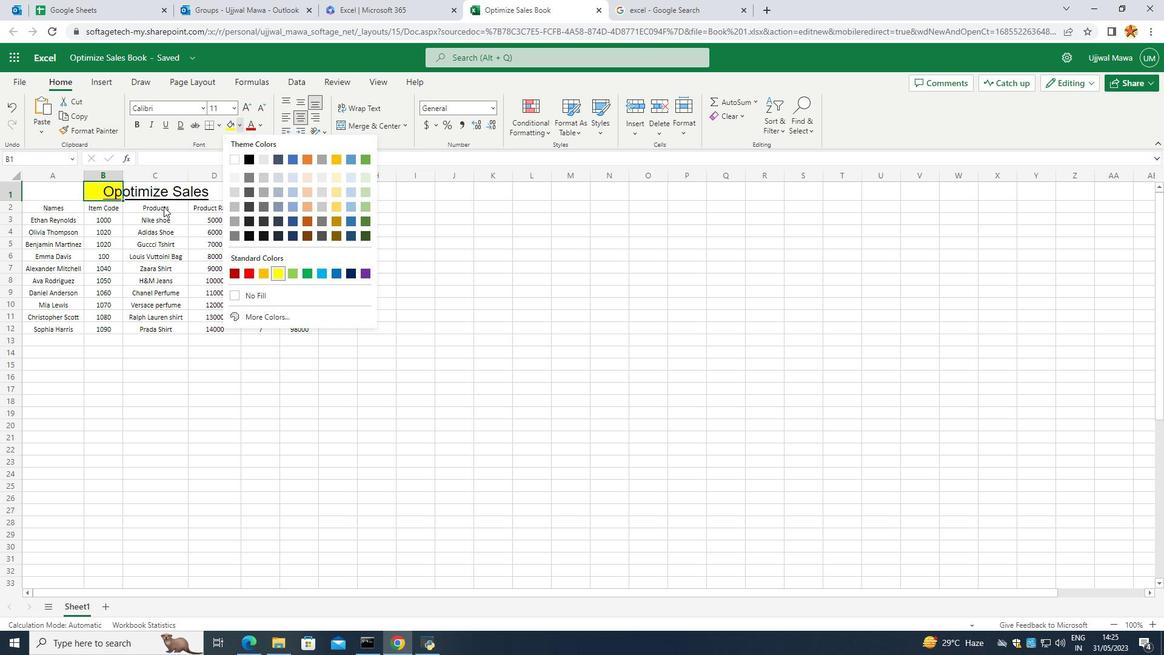 
Action: Mouse pressed left at (163, 206)
Screenshot: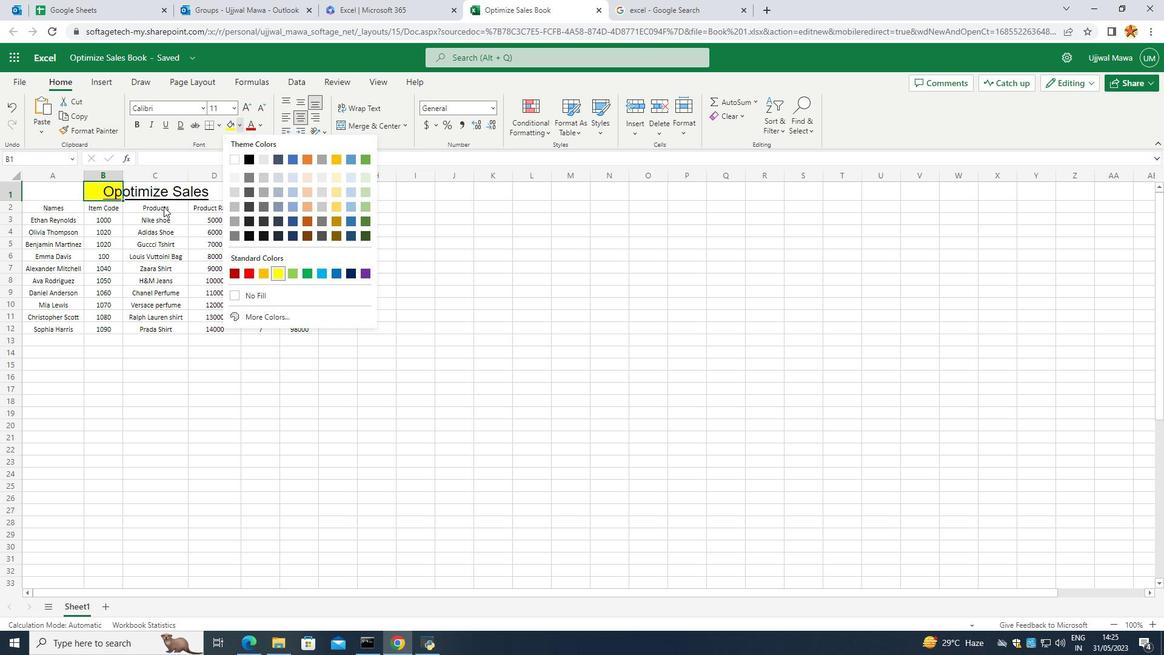 
Action: Mouse moved to (110, 190)
Screenshot: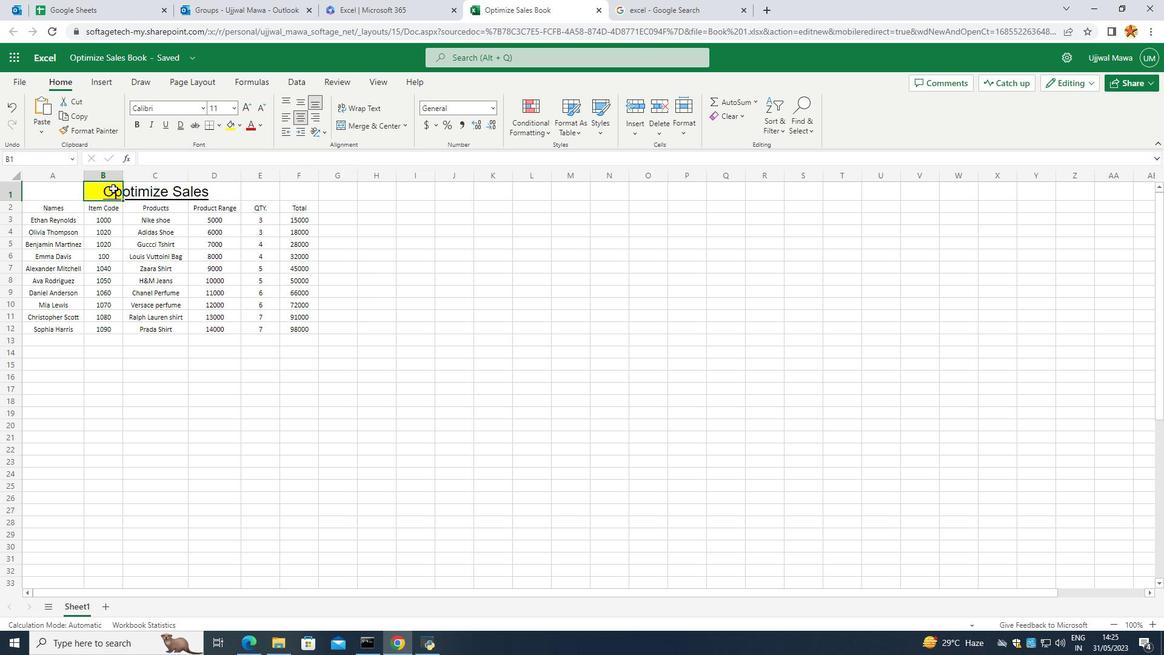 
Action: Mouse pressed left at (110, 190)
Screenshot: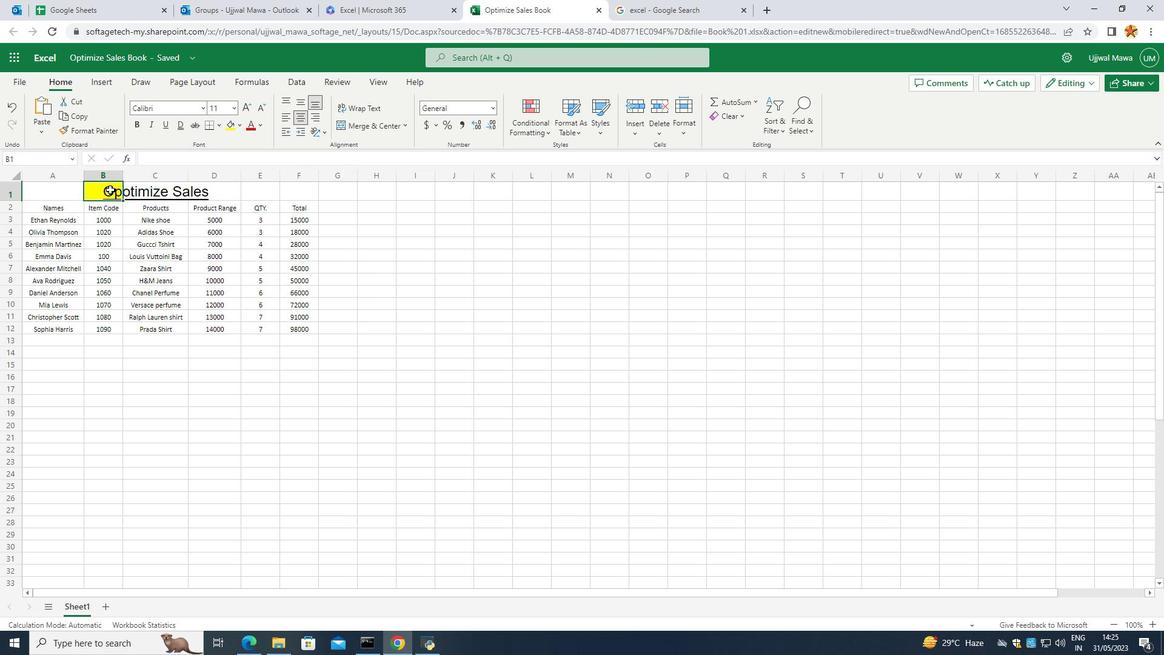 
Action: Mouse moved to (162, 186)
Screenshot: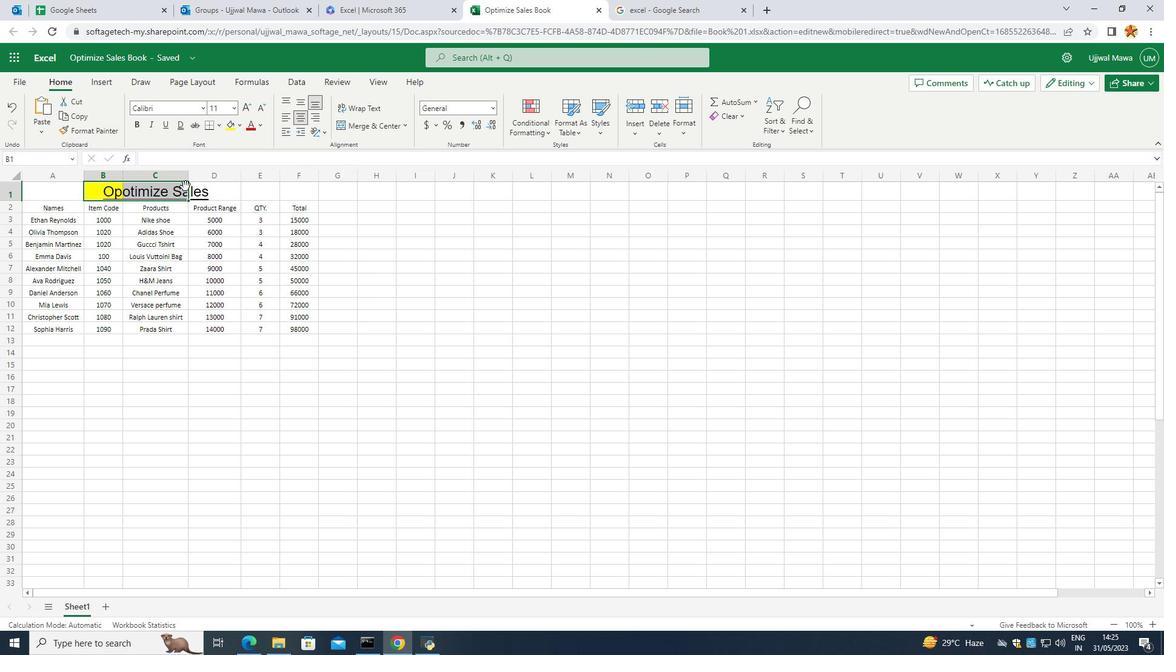 
Action: Mouse pressed left at (162, 186)
Screenshot: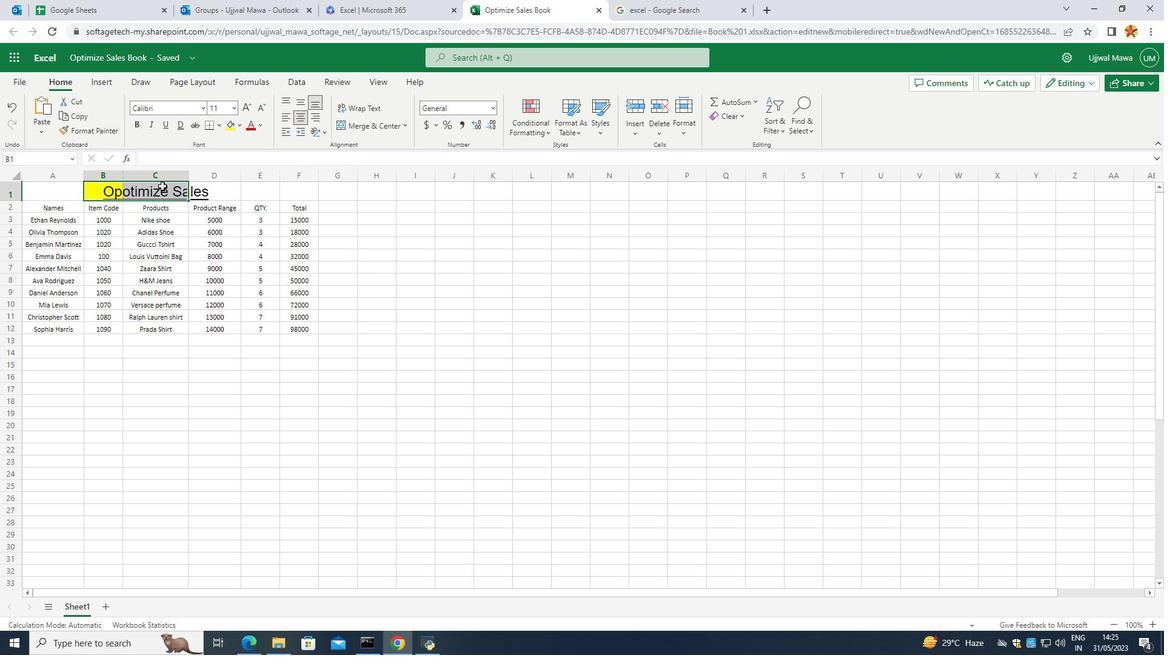 
Action: Mouse moved to (127, 192)
Screenshot: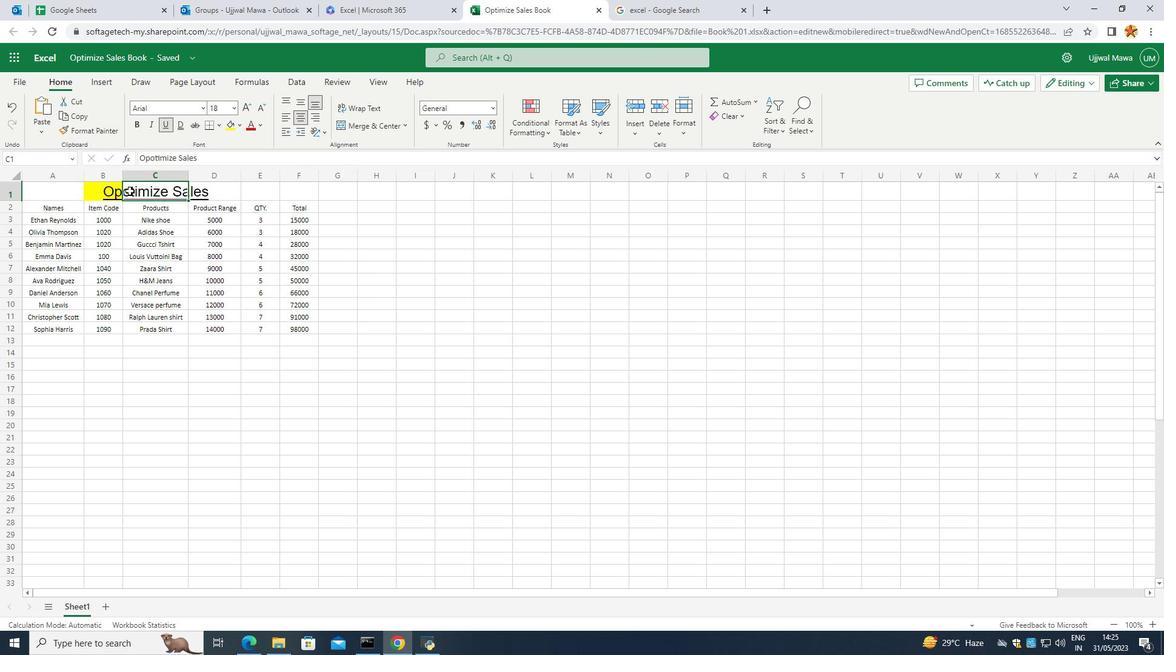 
Action: Mouse pressed left at (127, 192)
Screenshot: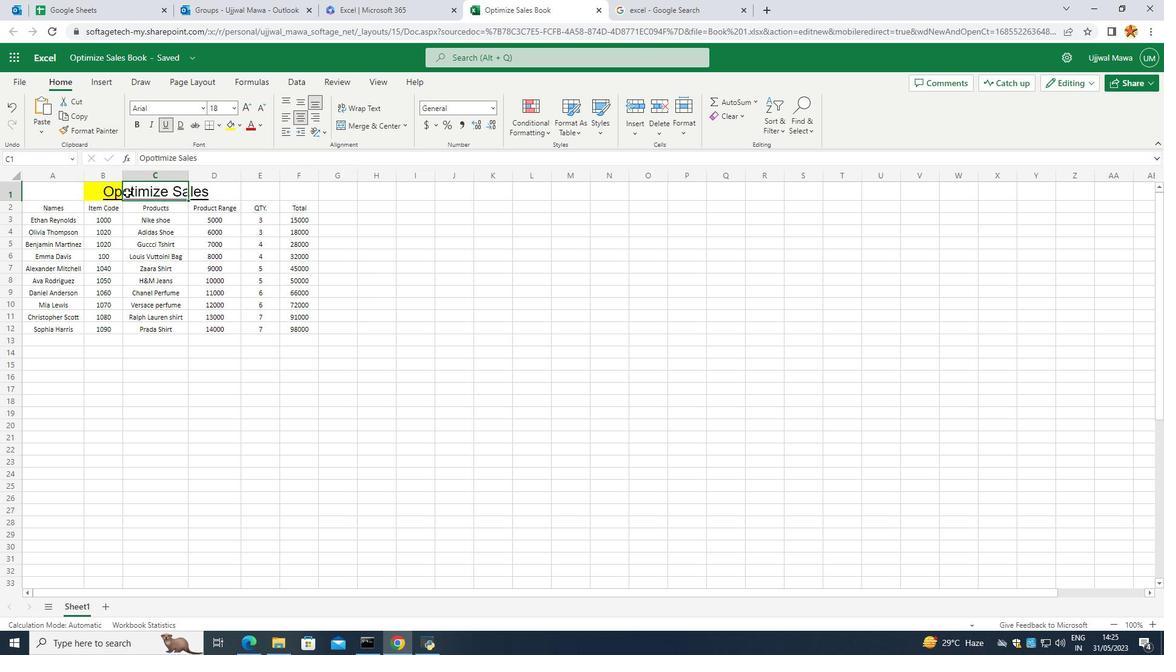 
Action: Mouse pressed left at (127, 192)
Screenshot: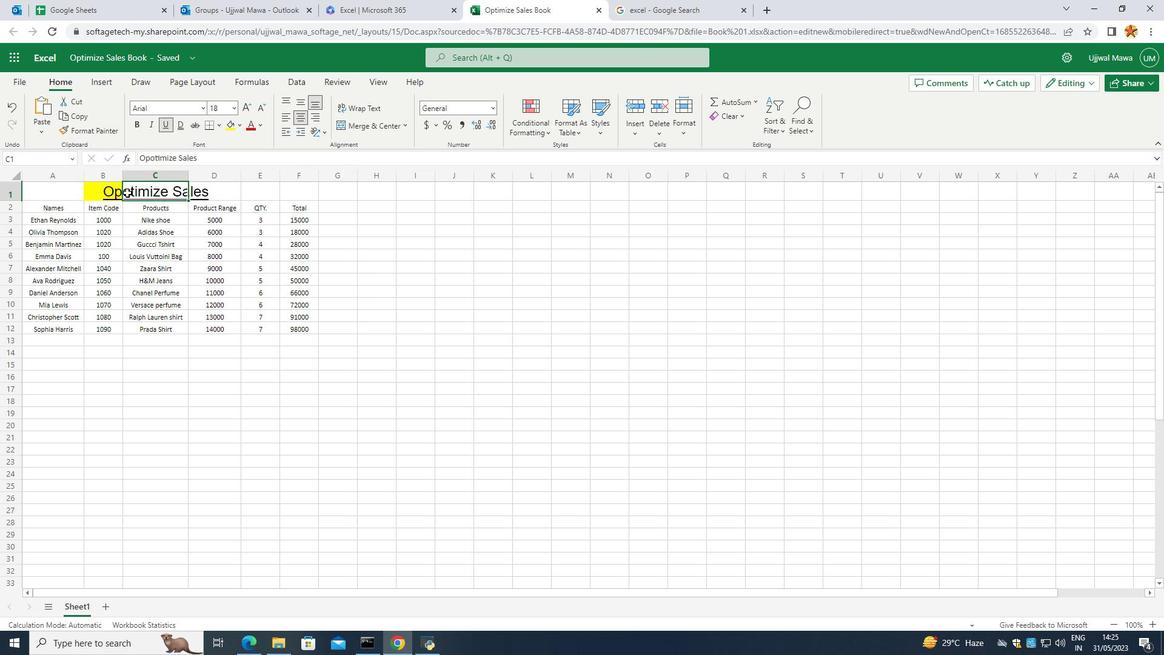 
Action: Mouse moved to (131, 190)
Screenshot: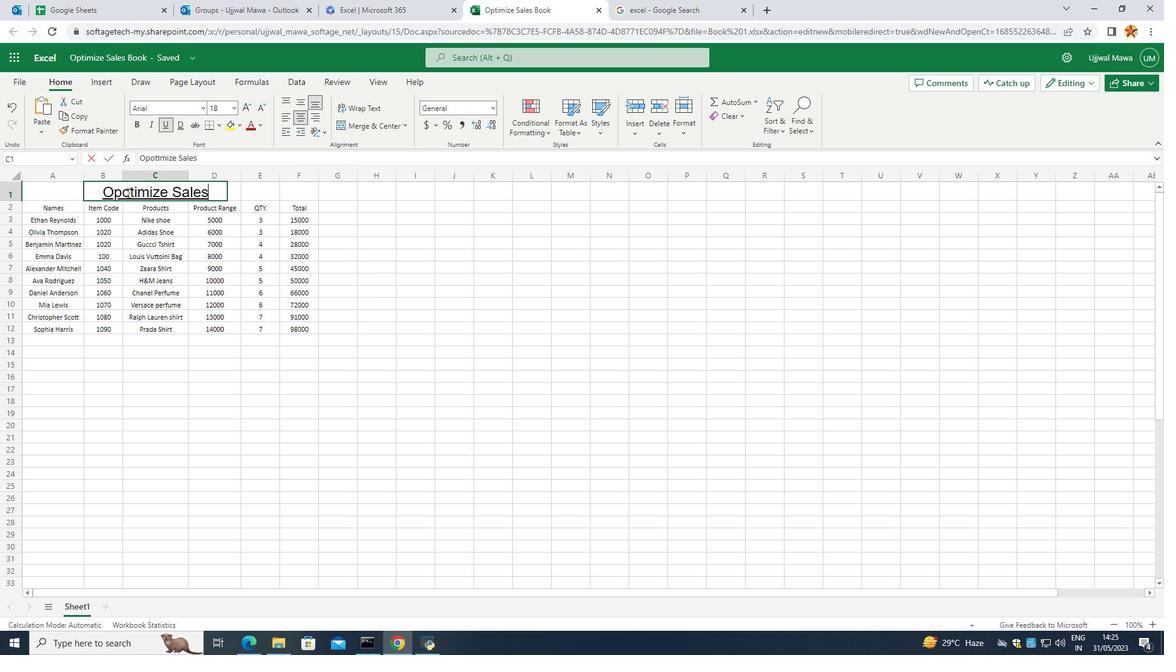 
Action: Mouse pressed left at (131, 190)
Screenshot: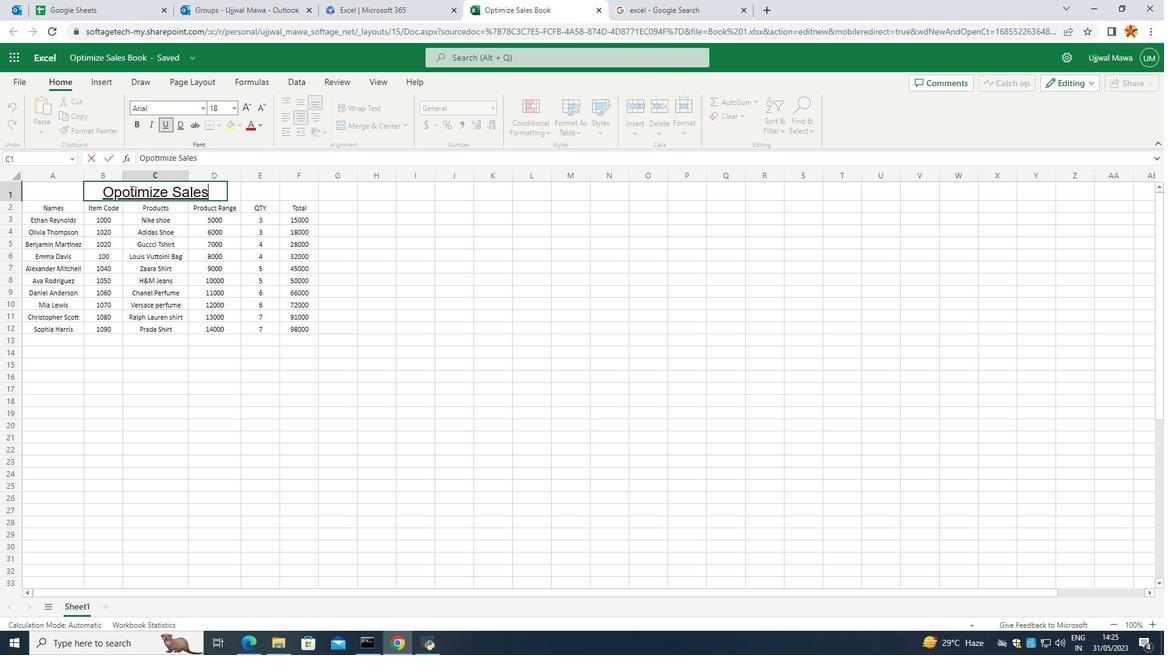
Action: Key pressed <Key.backspace>
Screenshot: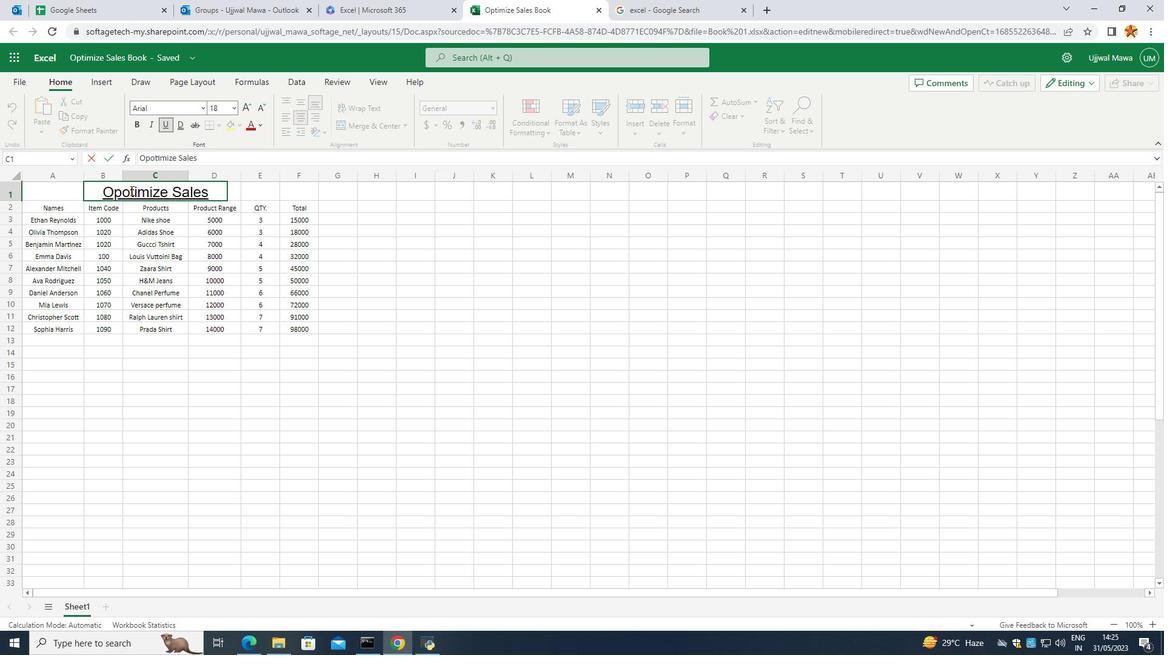 
Action: Mouse moved to (132, 190)
Screenshot: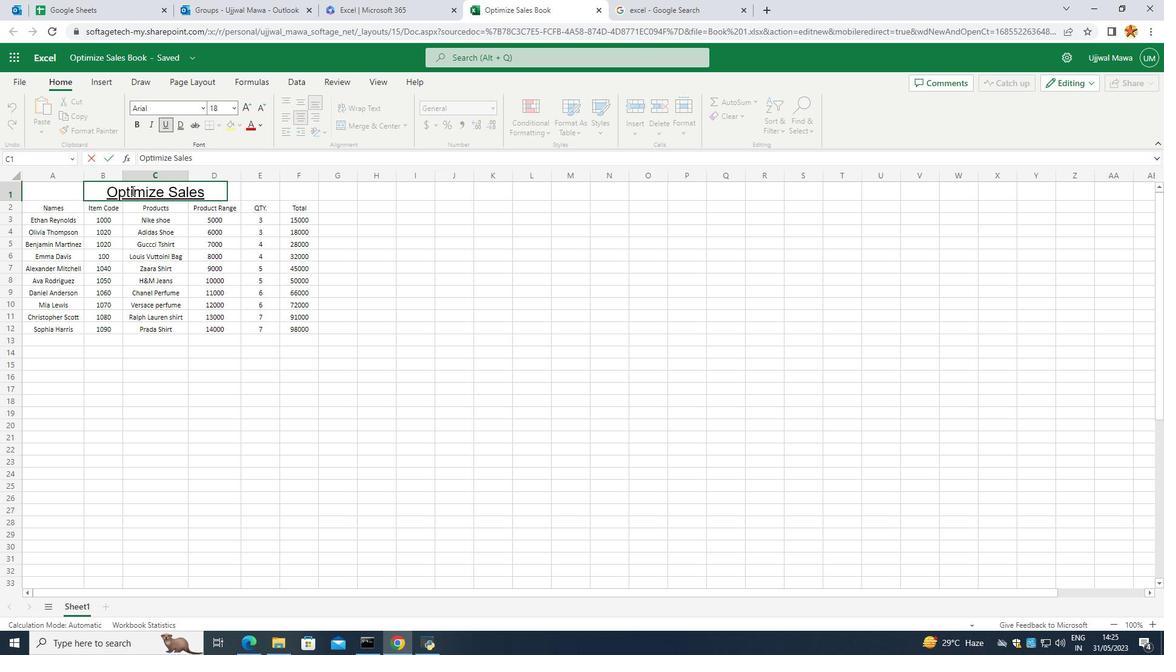 
Action: Mouse pressed left at (132, 190)
Screenshot: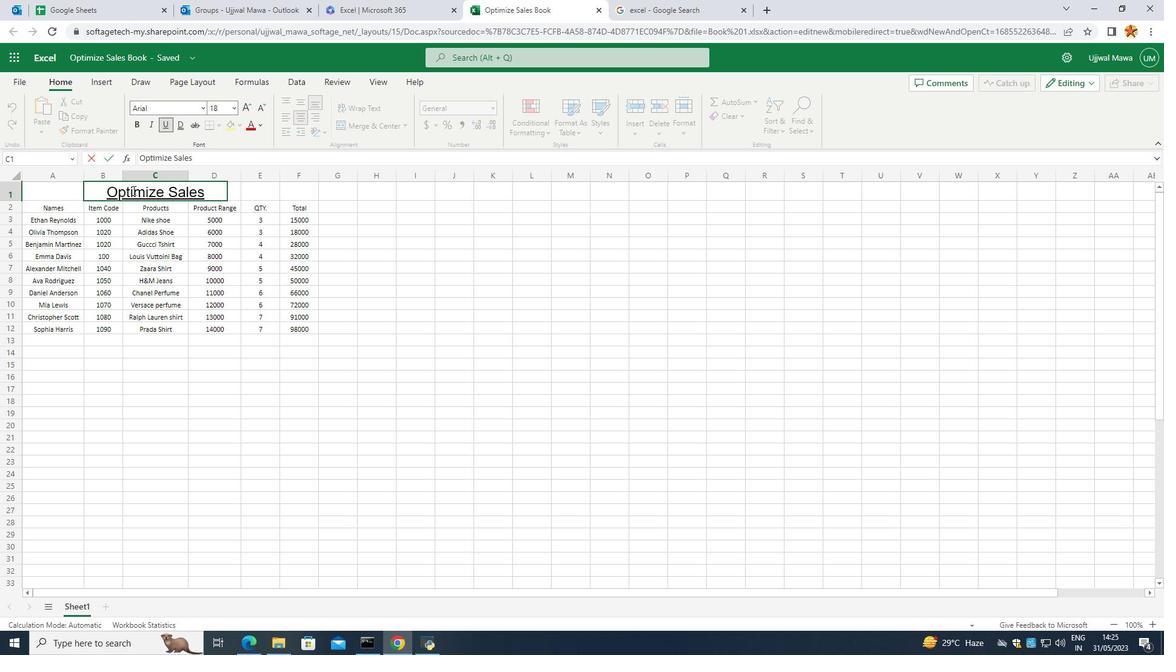 
Action: Key pressed <Key.backspace>i
Screenshot: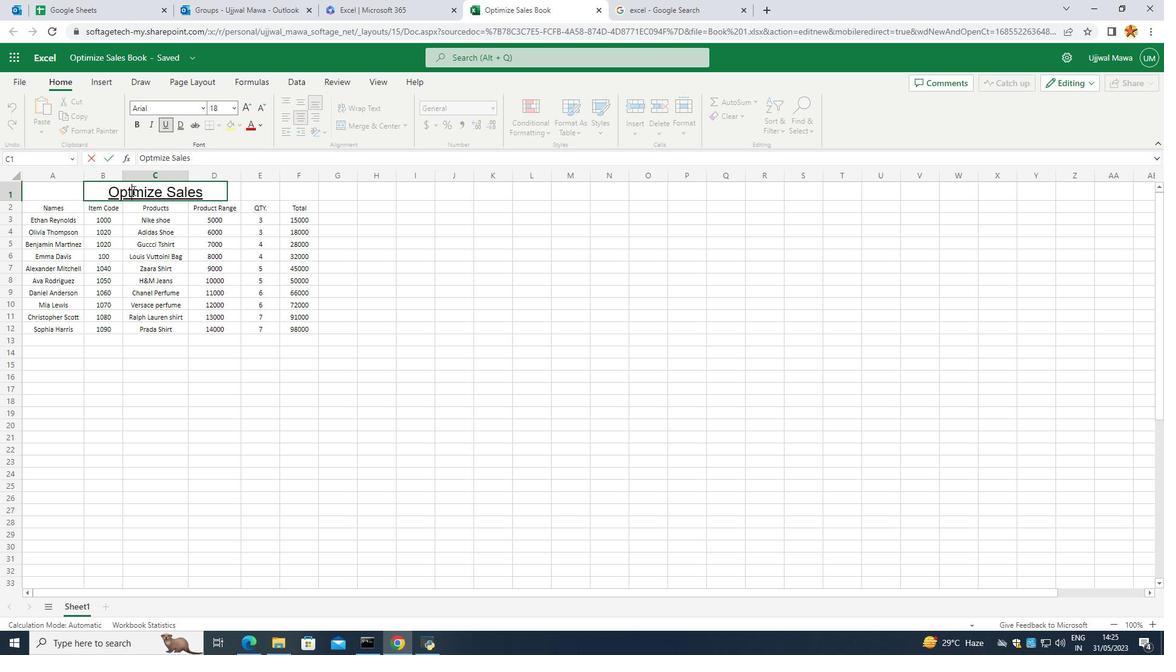 
Action: Mouse moved to (141, 323)
Screenshot: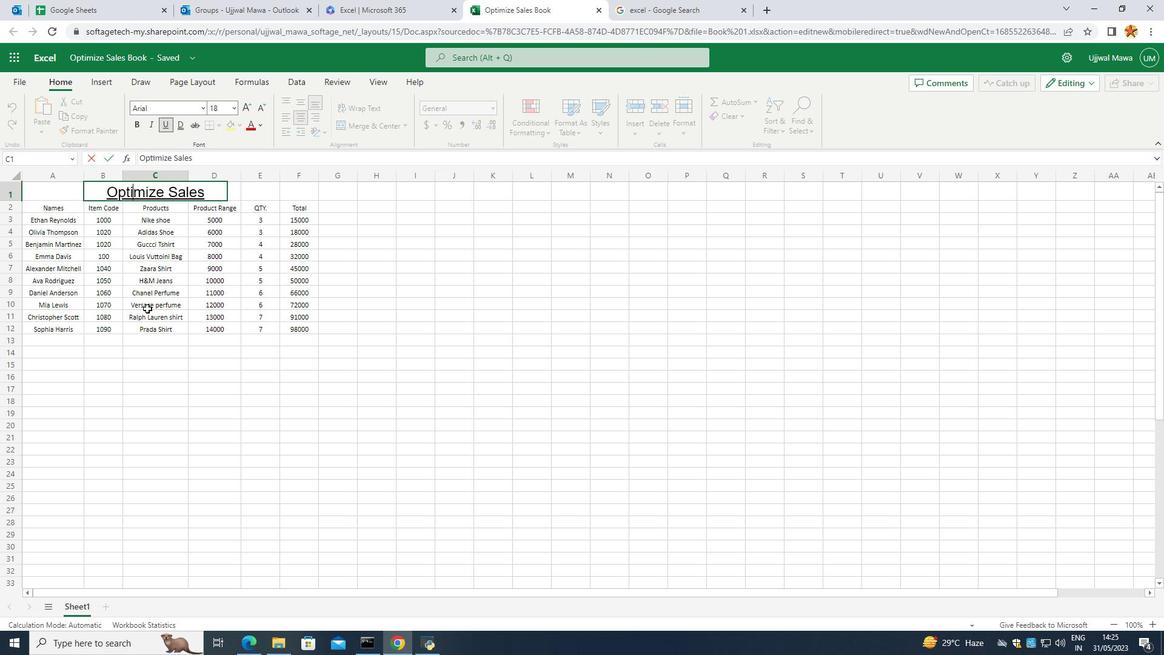 
Action: Mouse pressed left at (141, 323)
Screenshot: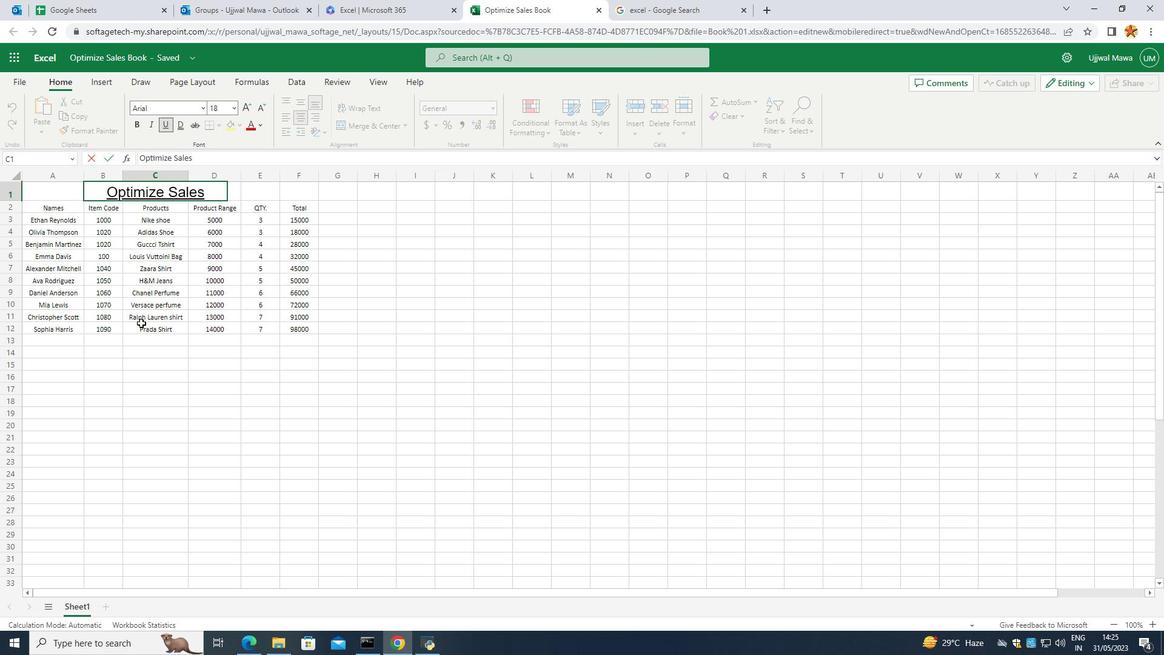 
Action: Mouse moved to (111, 194)
Screenshot: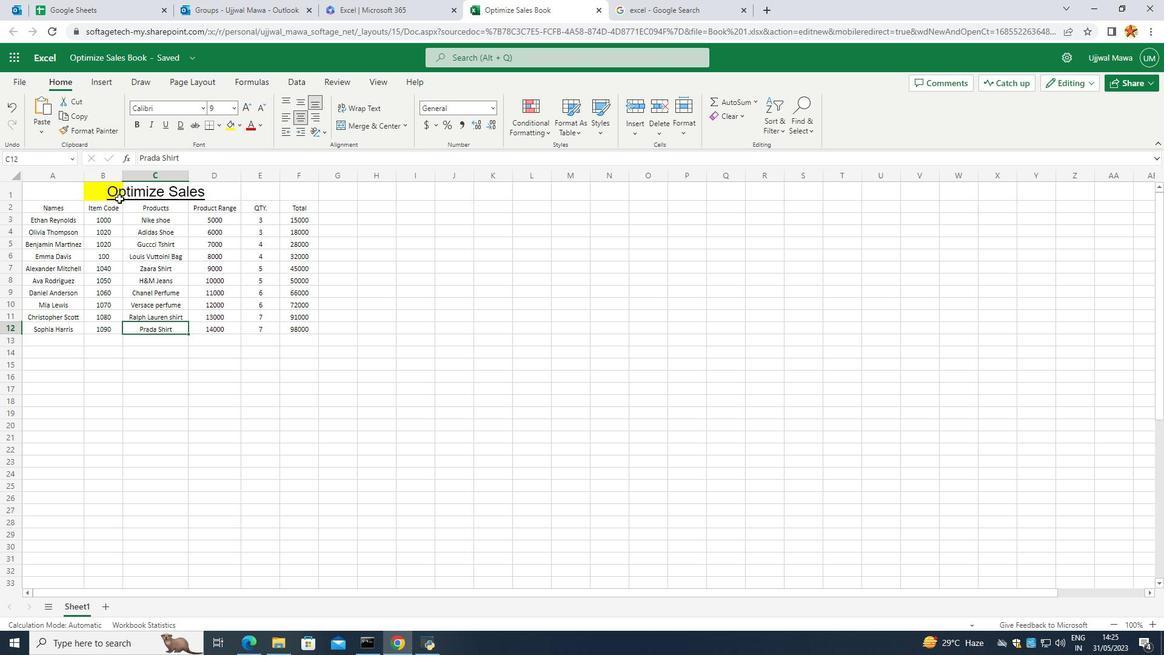 
Action: Mouse pressed left at (111, 194)
Screenshot: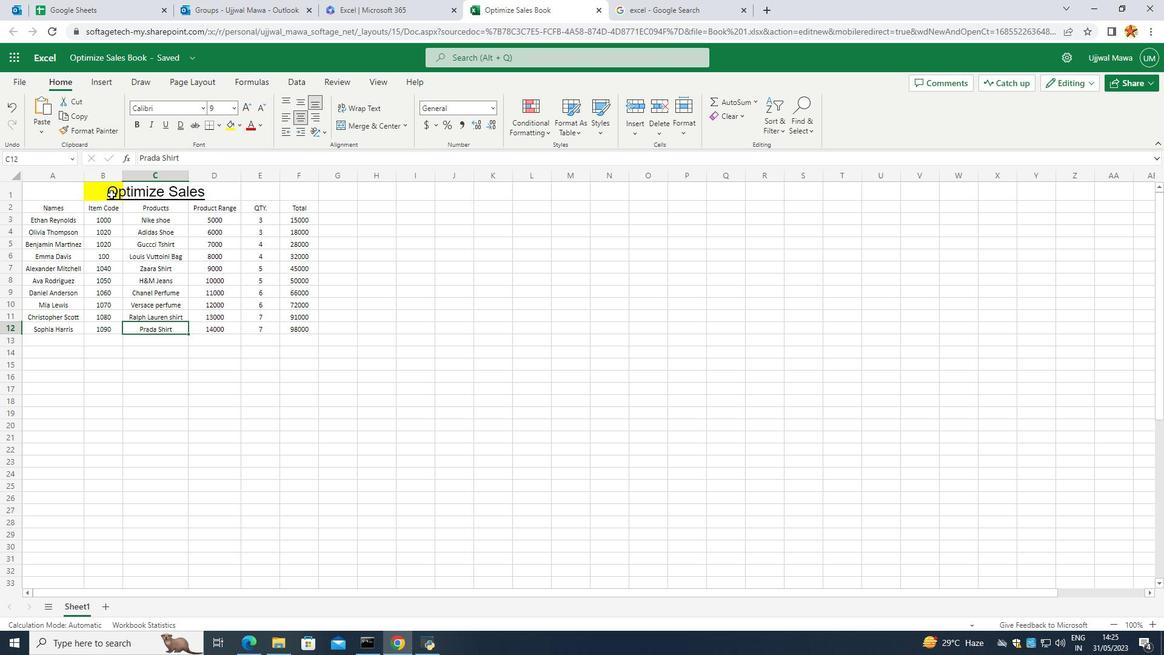 
Action: Mouse moved to (237, 122)
Screenshot: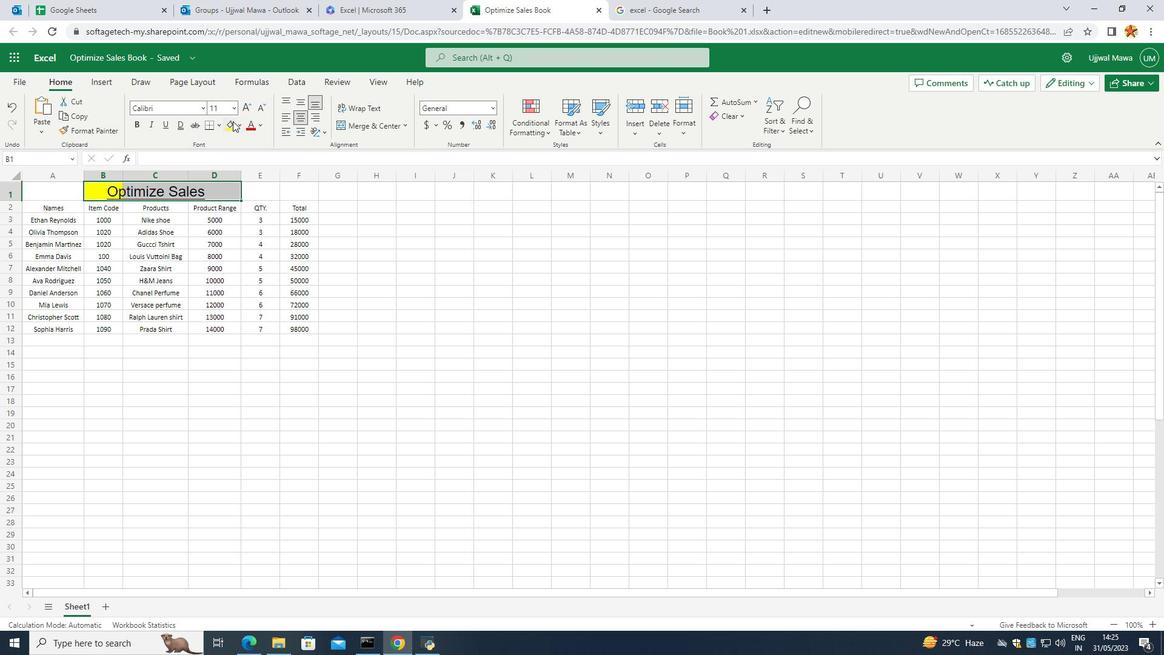 
Action: Mouse pressed left at (237, 122)
Screenshot: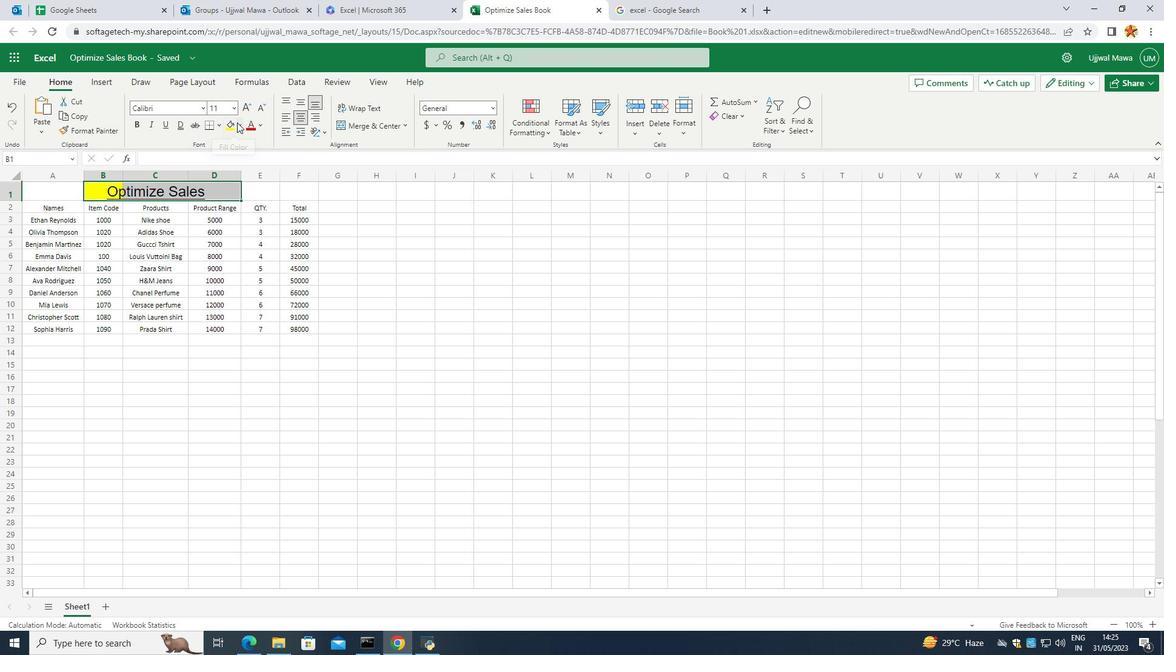 
Action: Mouse moved to (246, 268)
Screenshot: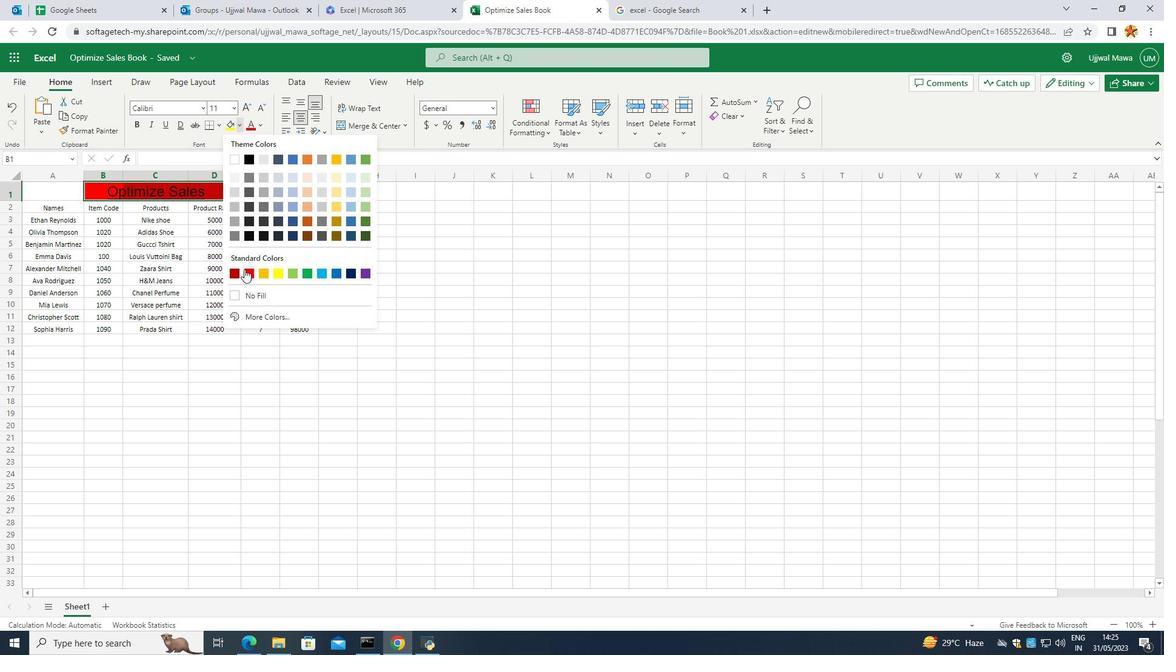 
Action: Mouse pressed left at (246, 268)
Screenshot: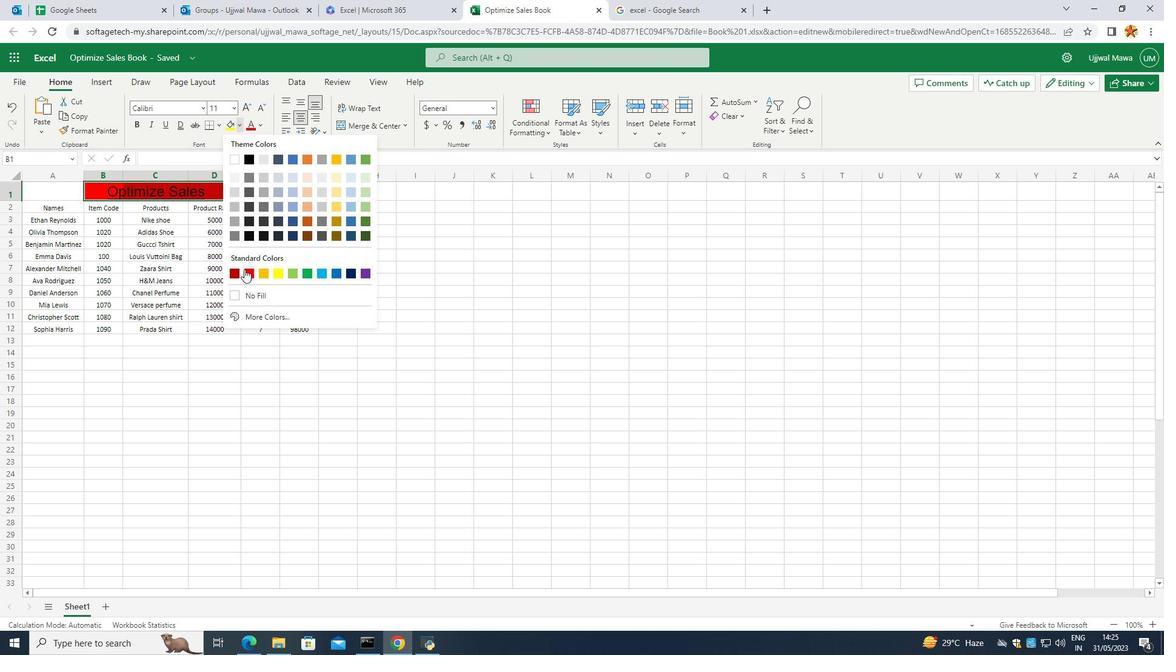 
Action: Mouse moved to (277, 266)
Screenshot: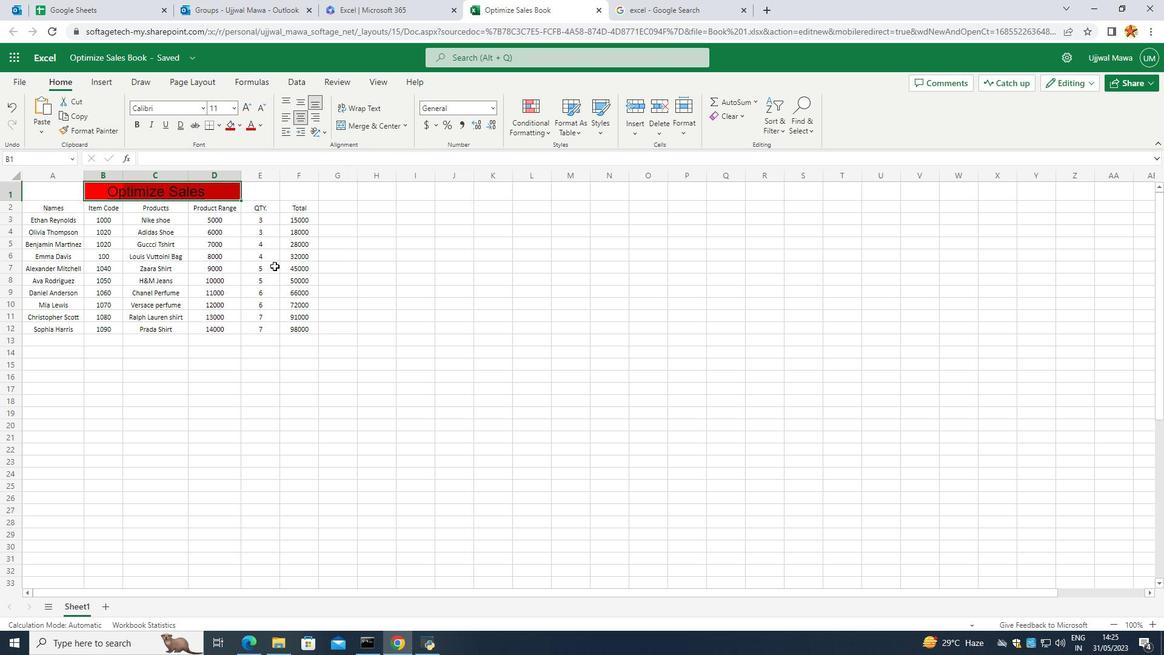 
Action: Mouse pressed left at (277, 266)
Screenshot: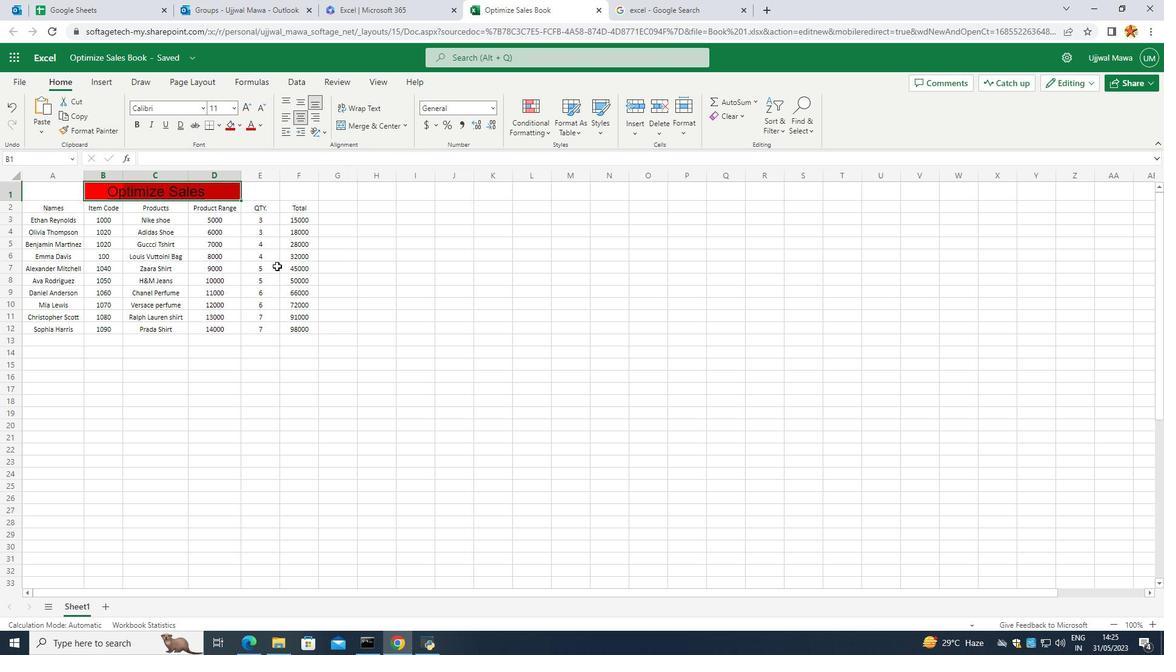 
Action: Mouse moved to (172, 391)
Screenshot: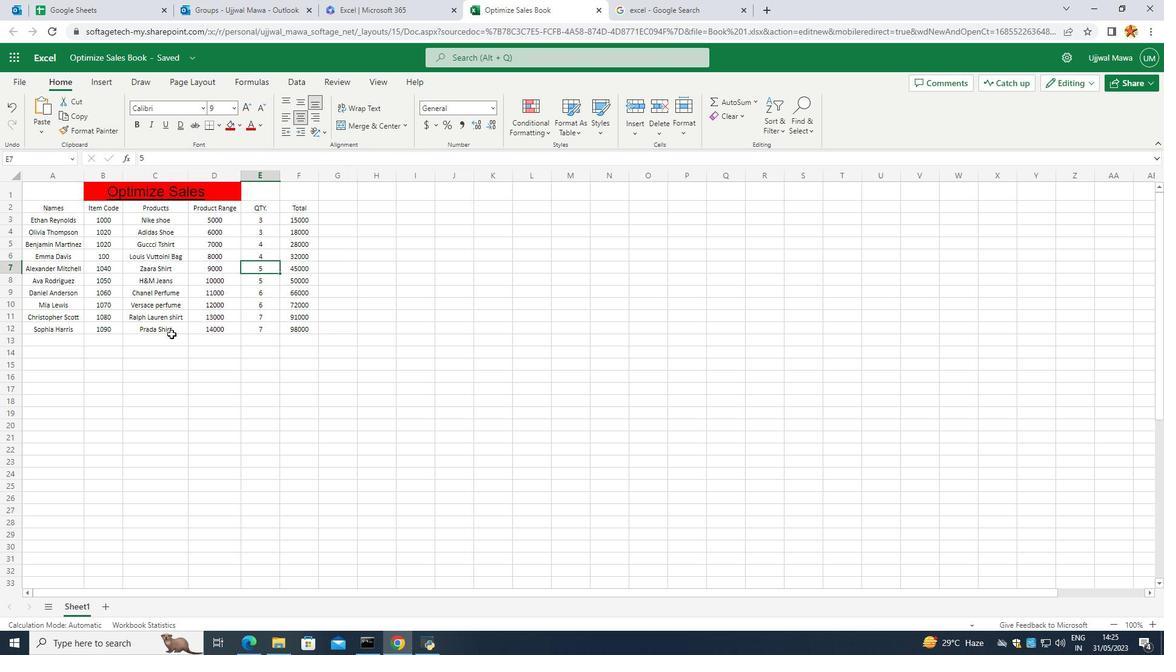 
Action: Mouse pressed left at (172, 391)
Screenshot: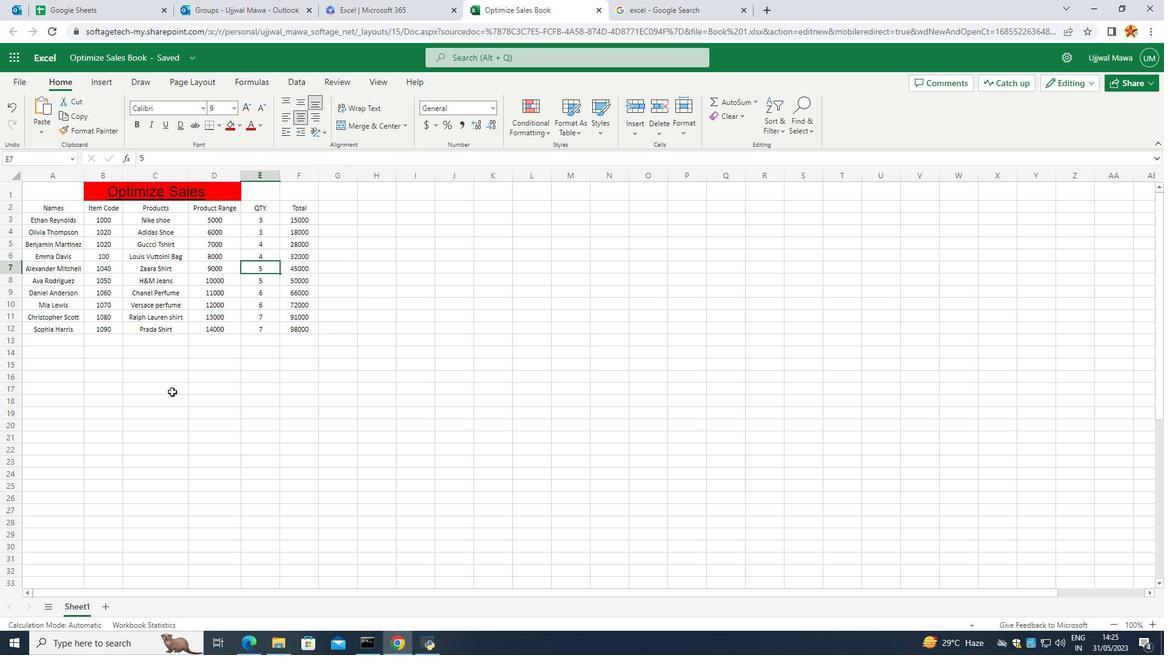 
Action: Mouse moved to (58, 191)
Screenshot: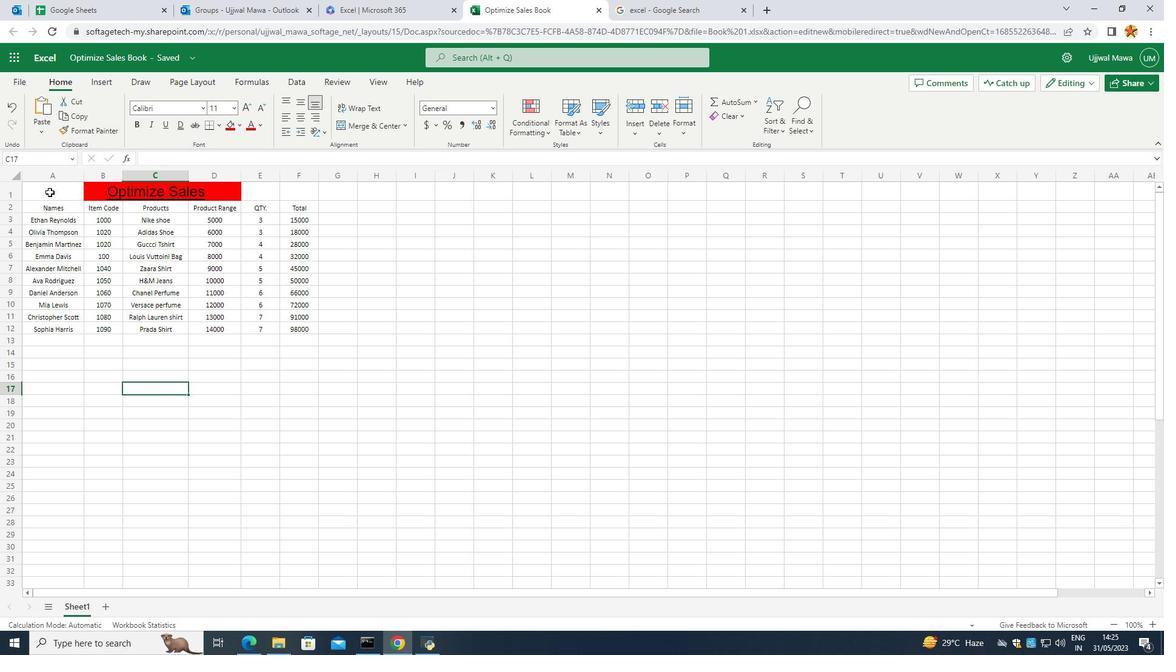 
Action: Mouse pressed left at (58, 191)
Screenshot: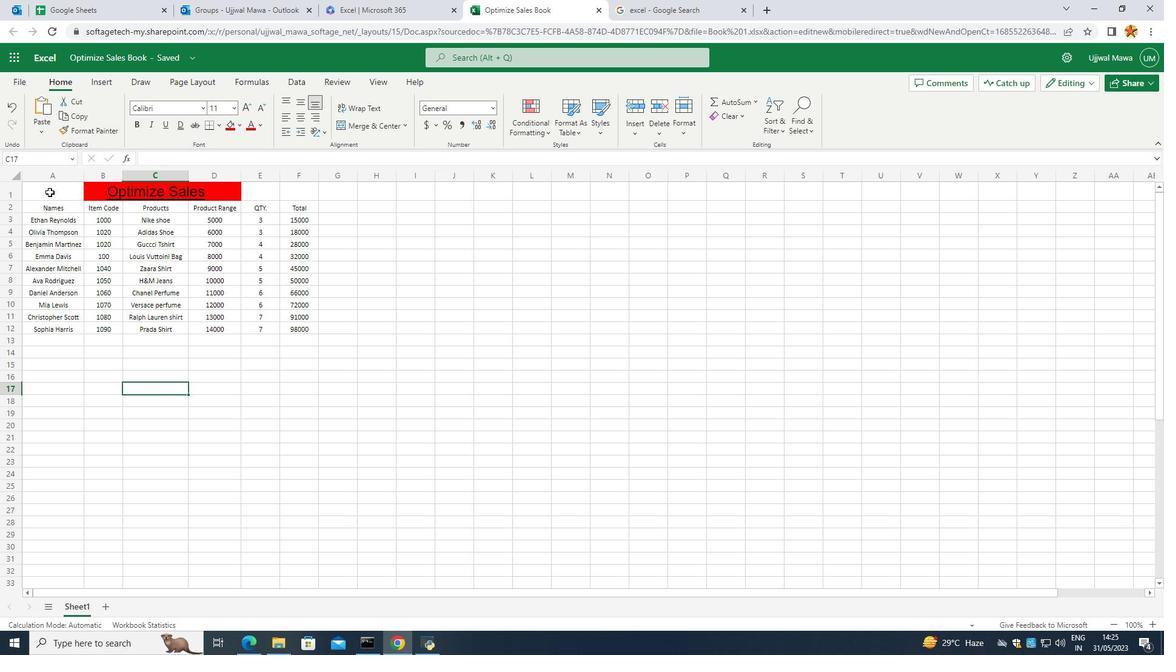 
Action: Mouse moved to (204, 119)
Screenshot: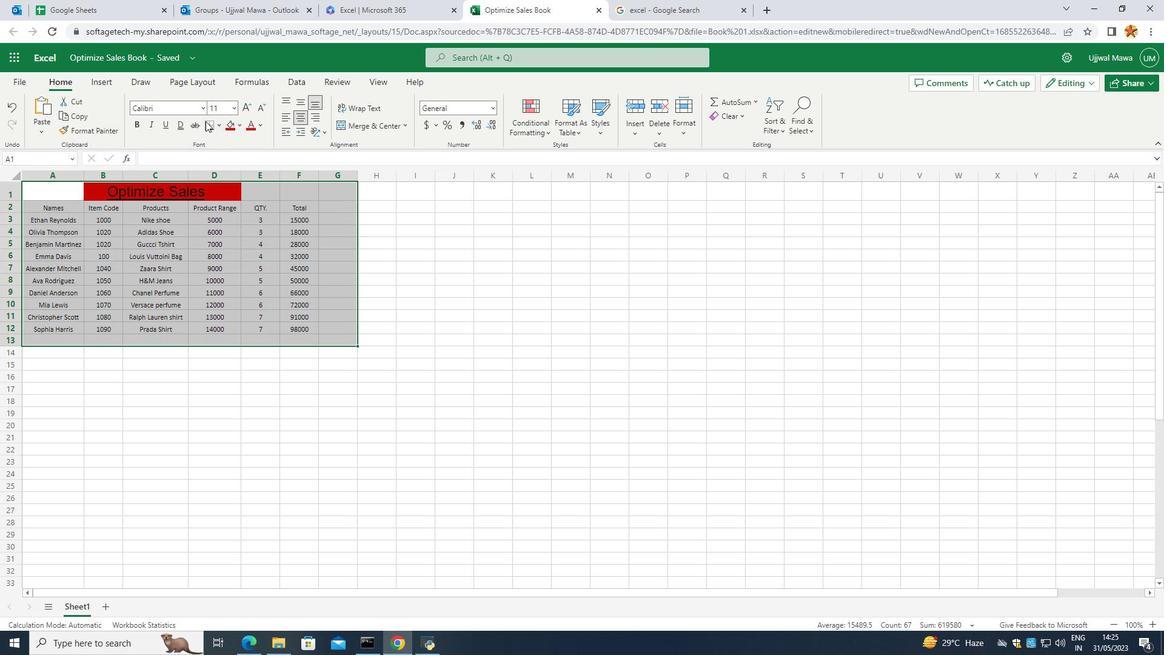 
Action: Mouse pressed left at (204, 119)
Screenshot: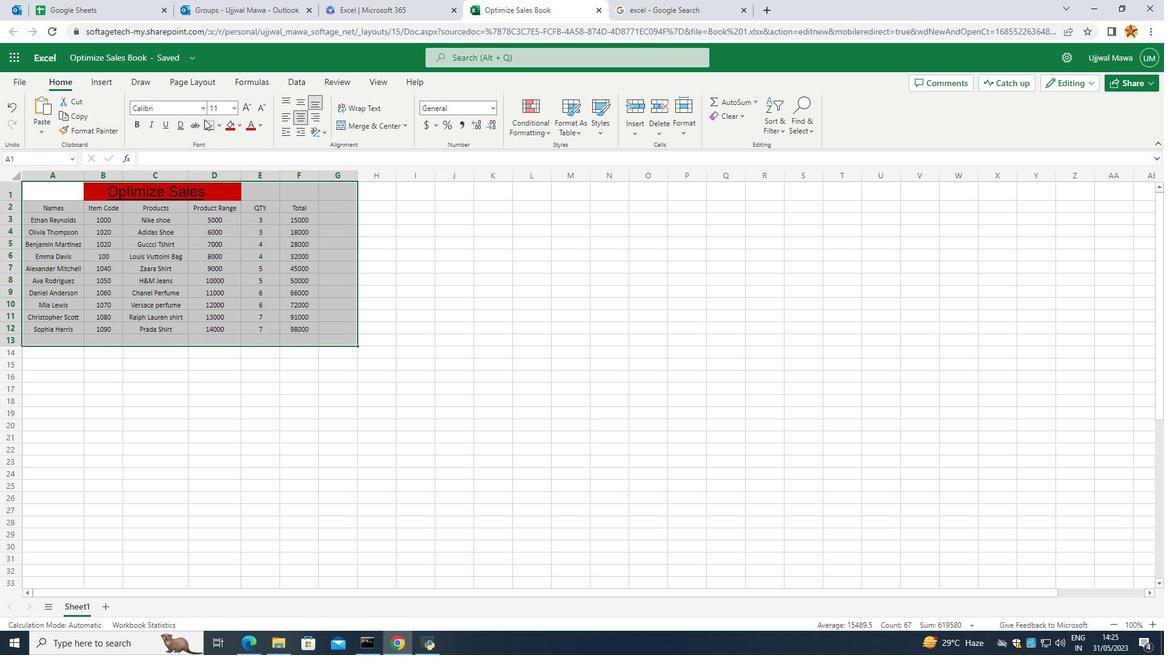 
Action: Mouse moved to (208, 120)
Screenshot: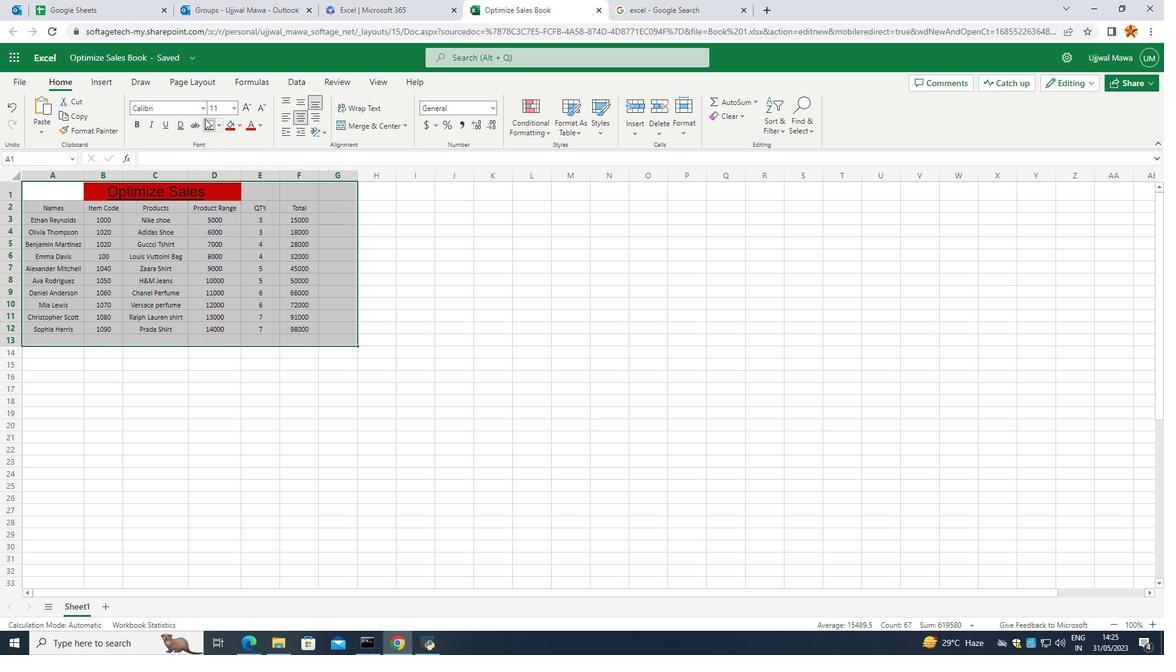 
Action: Mouse pressed left at (208, 120)
Screenshot: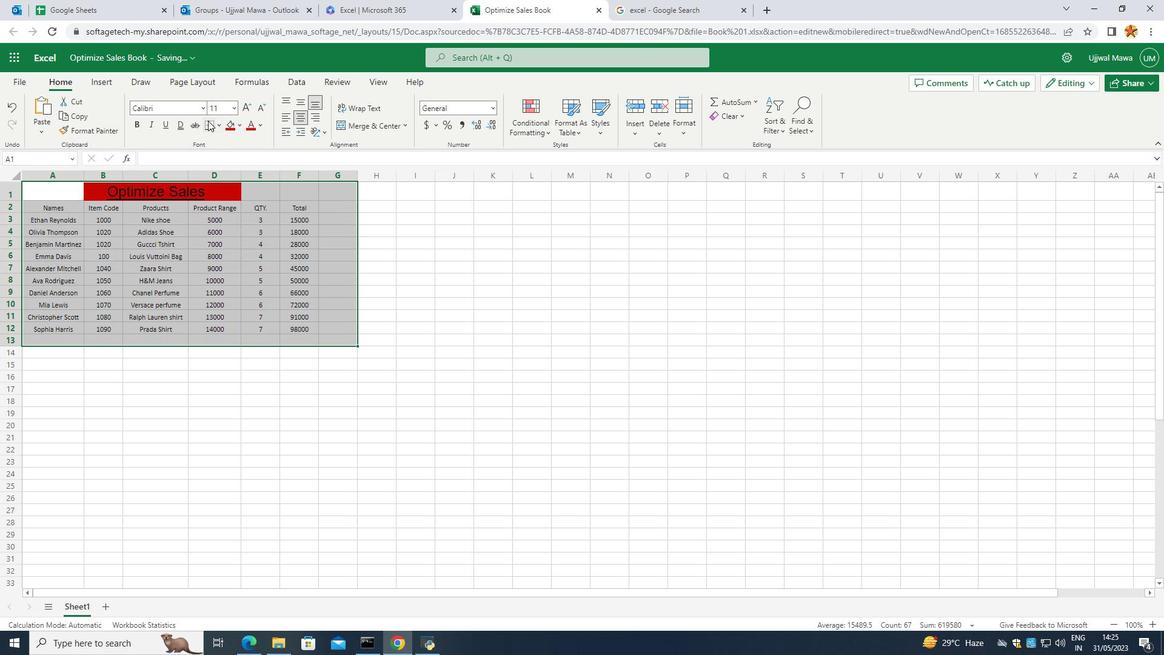 
Action: Mouse moved to (218, 120)
Screenshot: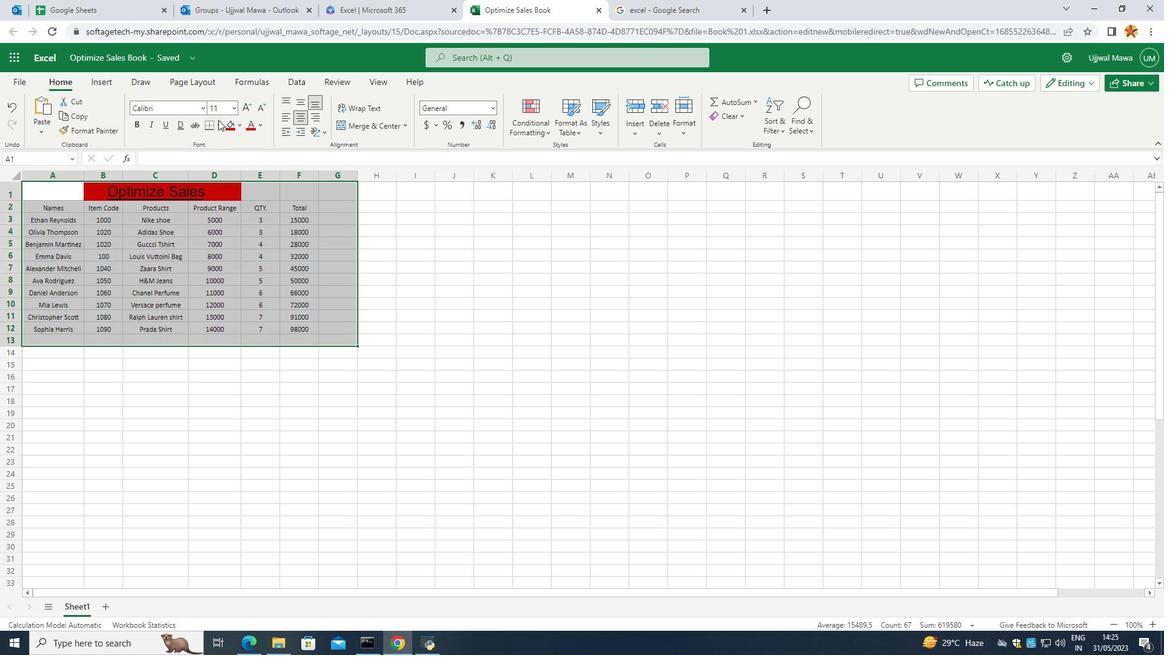 
Action: Mouse pressed left at (218, 120)
Screenshot: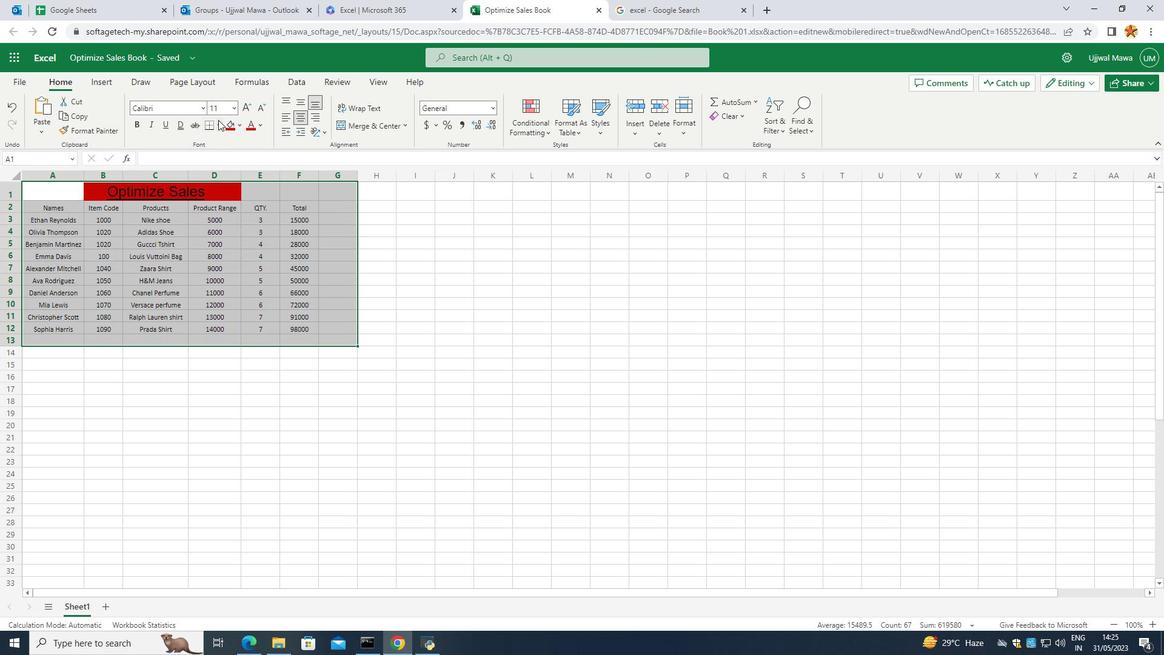 
Action: Mouse moved to (246, 177)
Screenshot: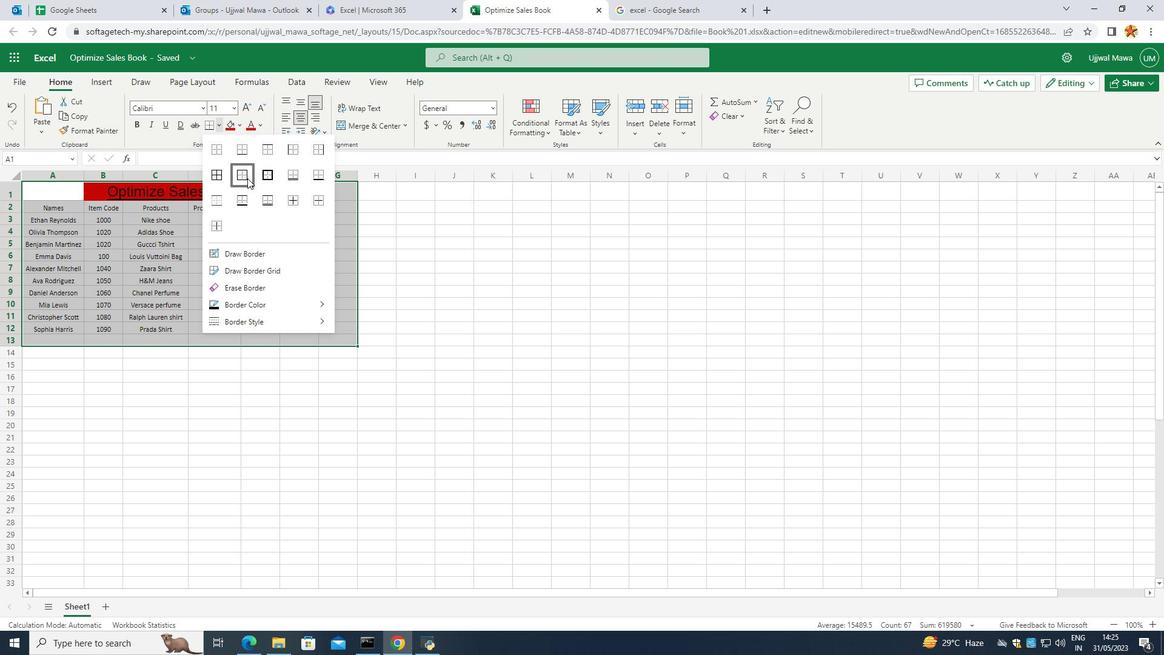 
Action: Mouse pressed left at (246, 177)
Screenshot: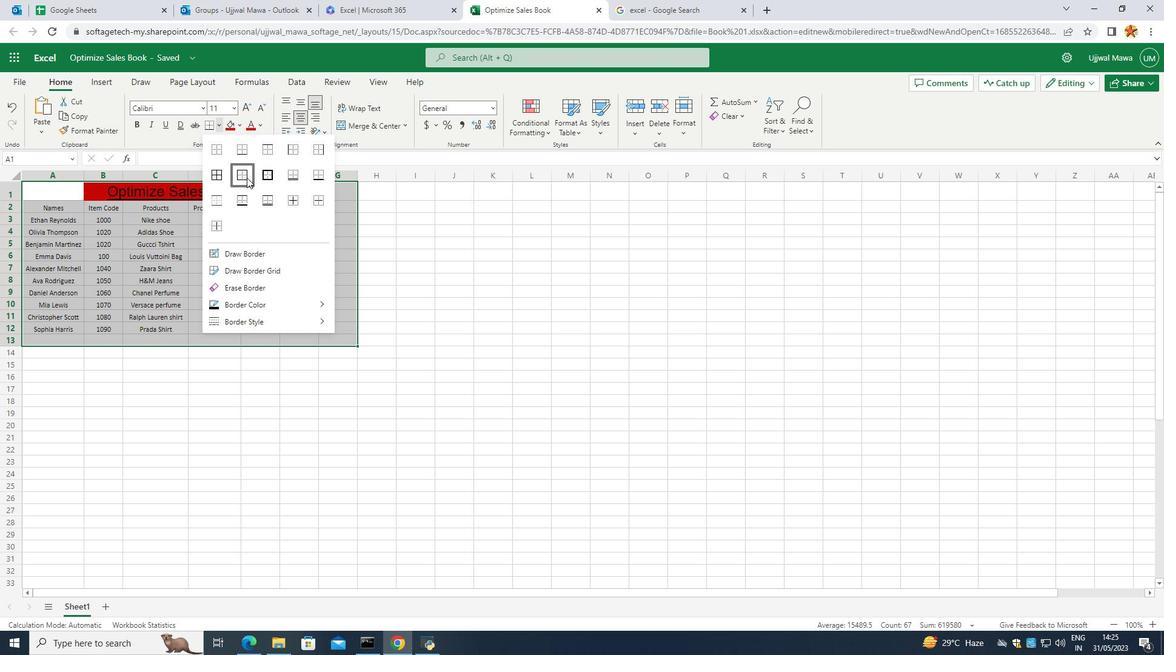 
Action: Mouse moved to (209, 380)
Screenshot: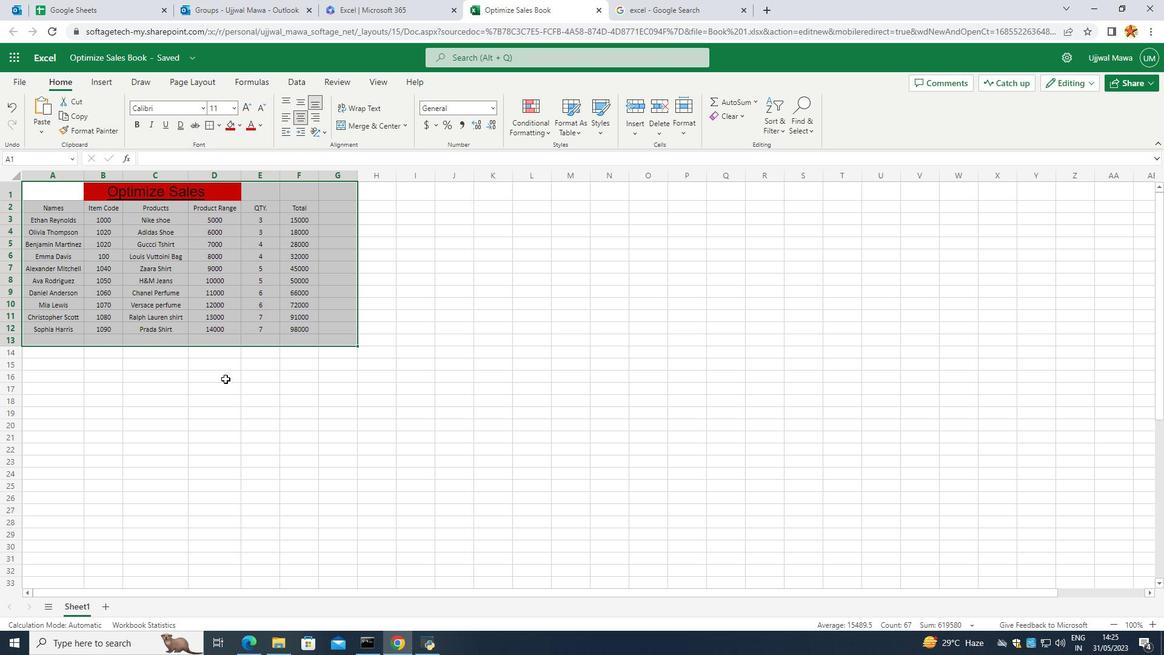 
Action: Mouse pressed left at (209, 380)
Screenshot: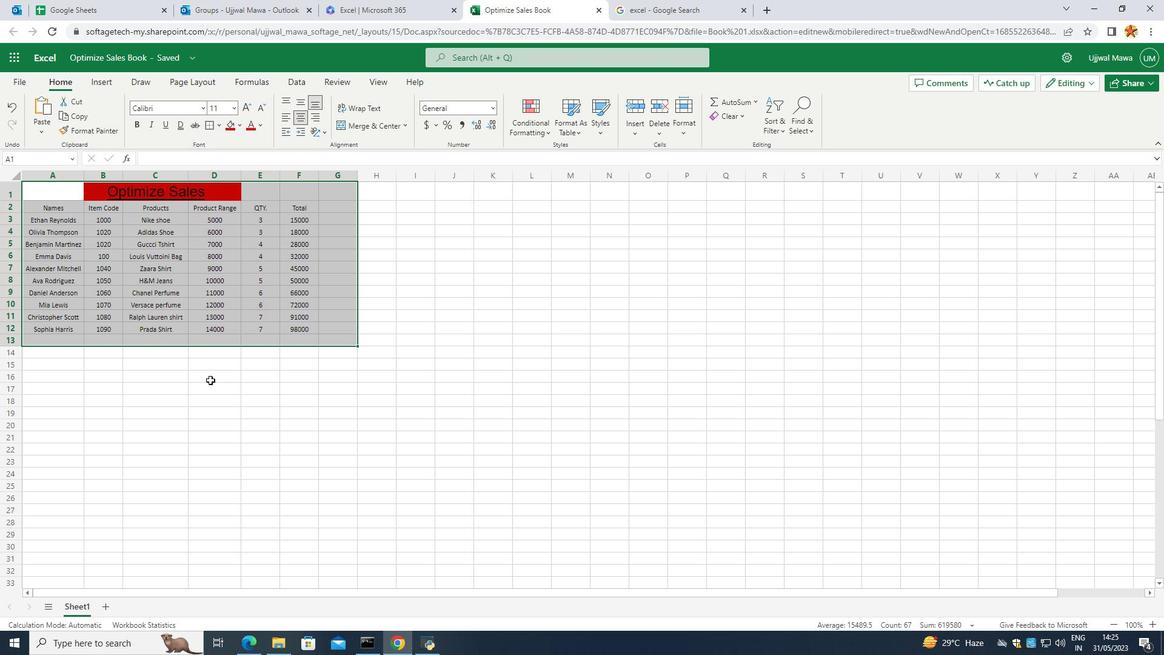 
Action: Mouse moved to (187, 333)
Screenshot: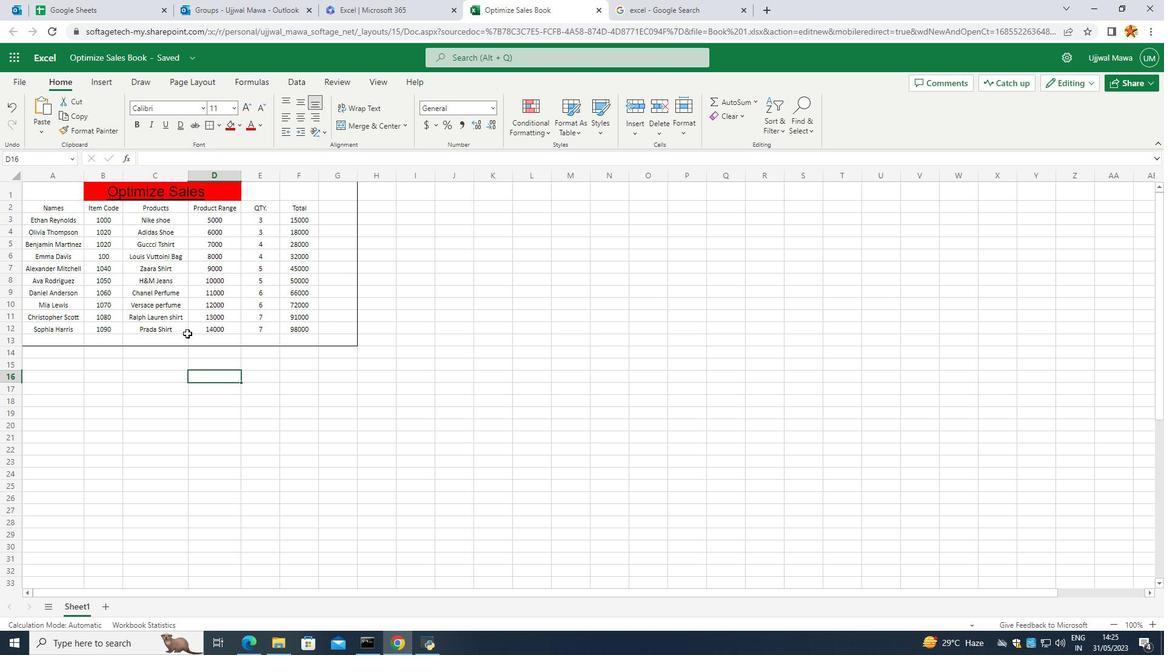 
